 Task: Manage sharing sets for the "Digital Experience".
Action: Mouse moved to (1083, 73)
Screenshot: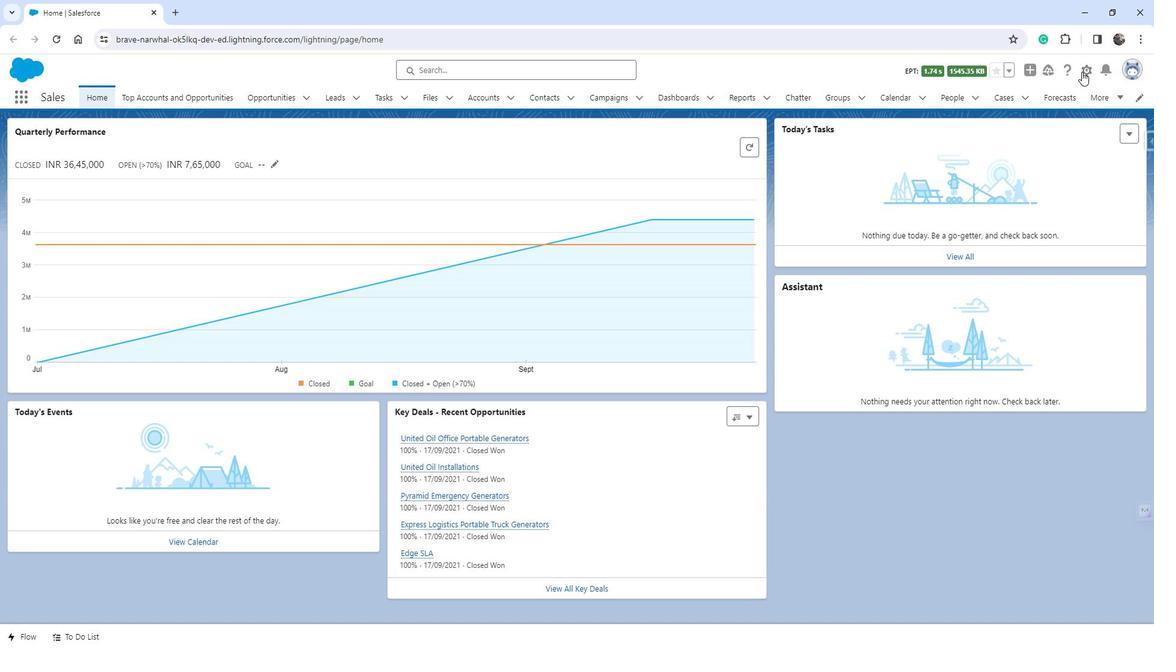 
Action: Mouse pressed left at (1083, 73)
Screenshot: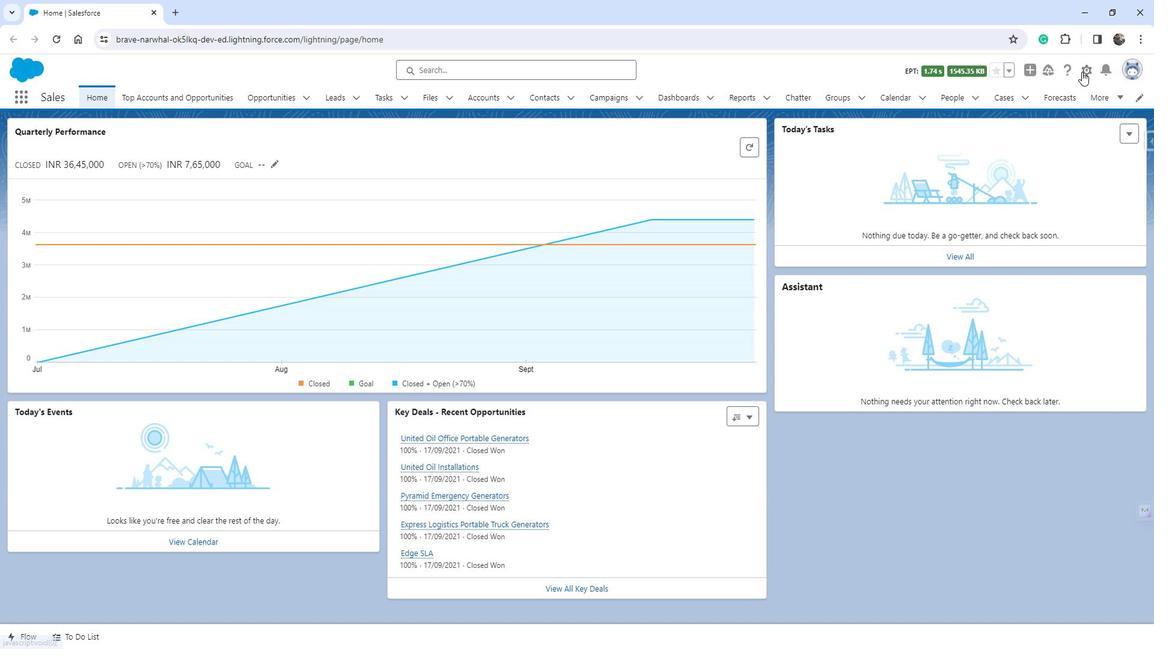 
Action: Mouse moved to (1036, 105)
Screenshot: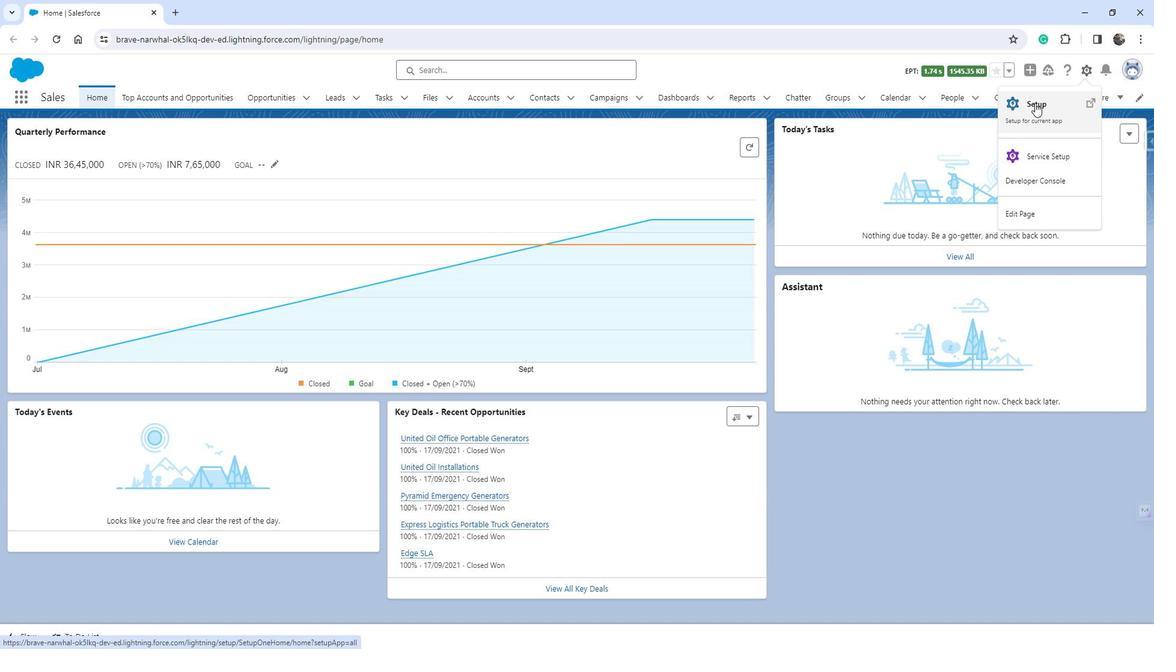 
Action: Mouse pressed left at (1036, 105)
Screenshot: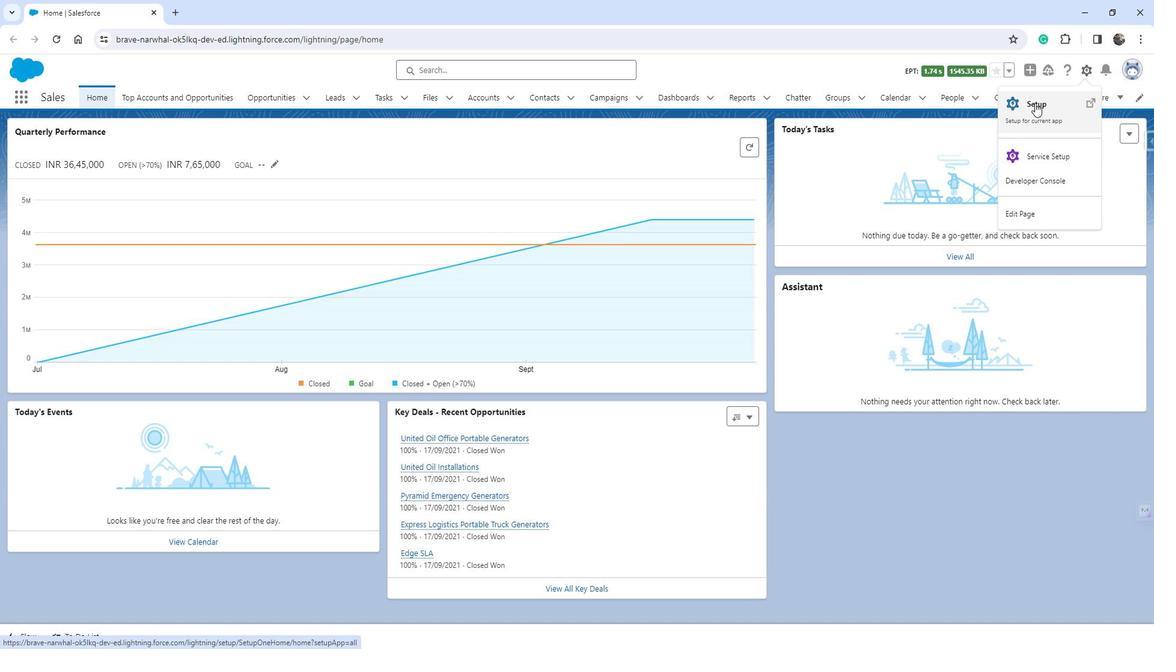 
Action: Mouse moved to (85, 437)
Screenshot: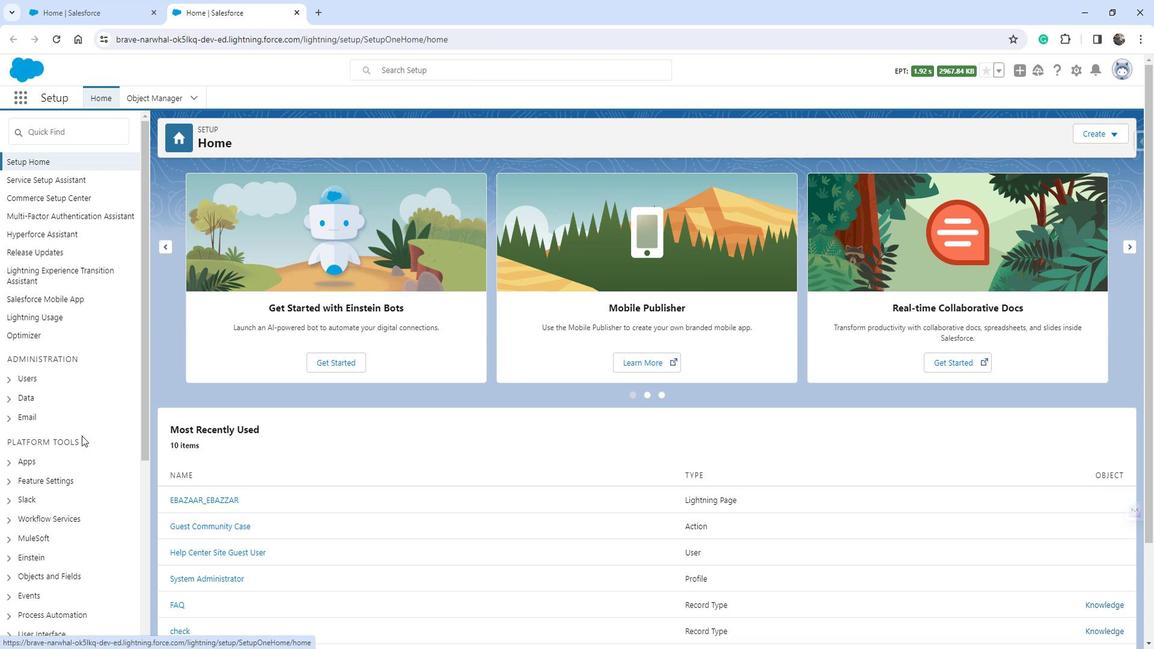 
Action: Mouse scrolled (85, 436) with delta (0, 0)
Screenshot: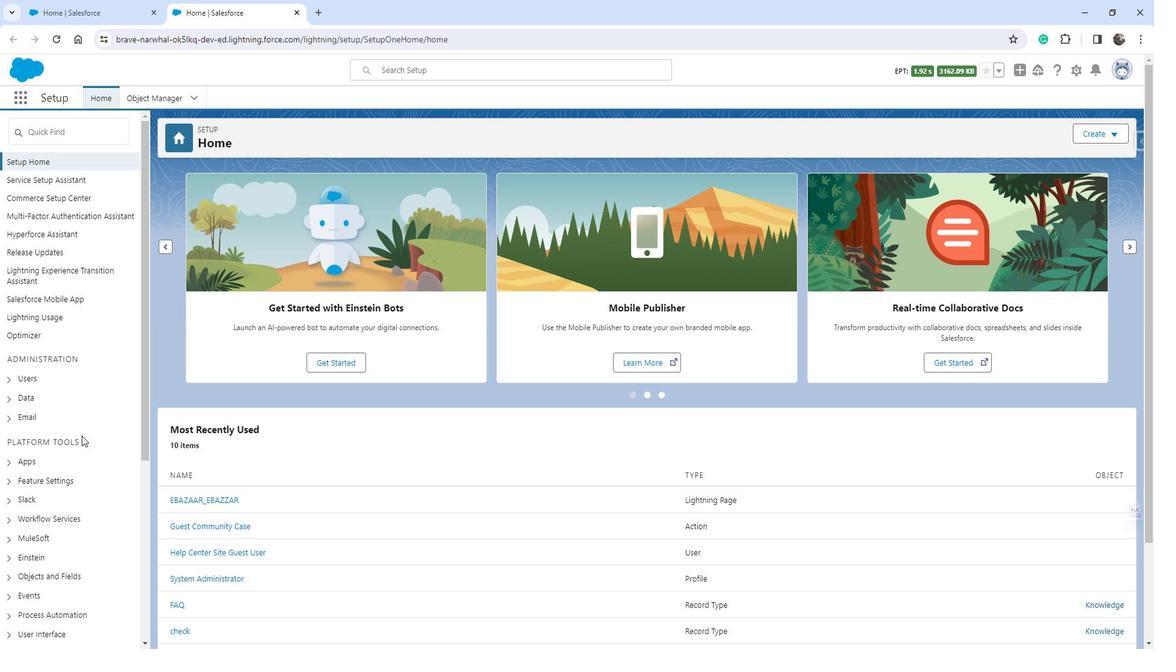 
Action: Mouse moved to (45, 420)
Screenshot: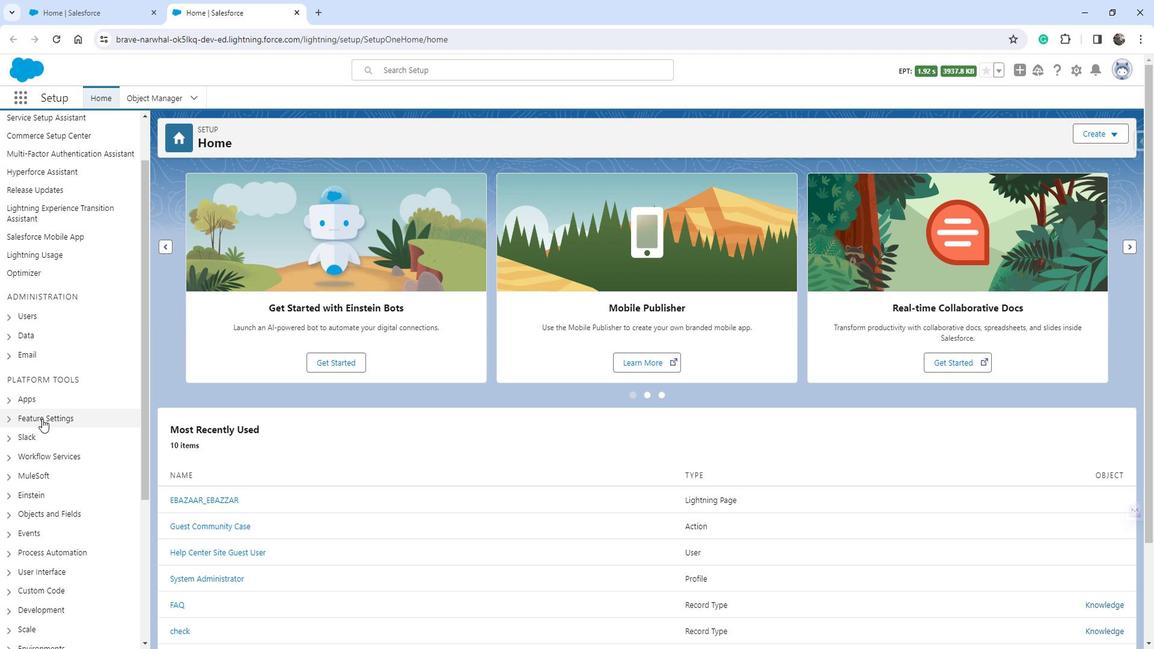 
Action: Mouse pressed left at (45, 420)
Screenshot: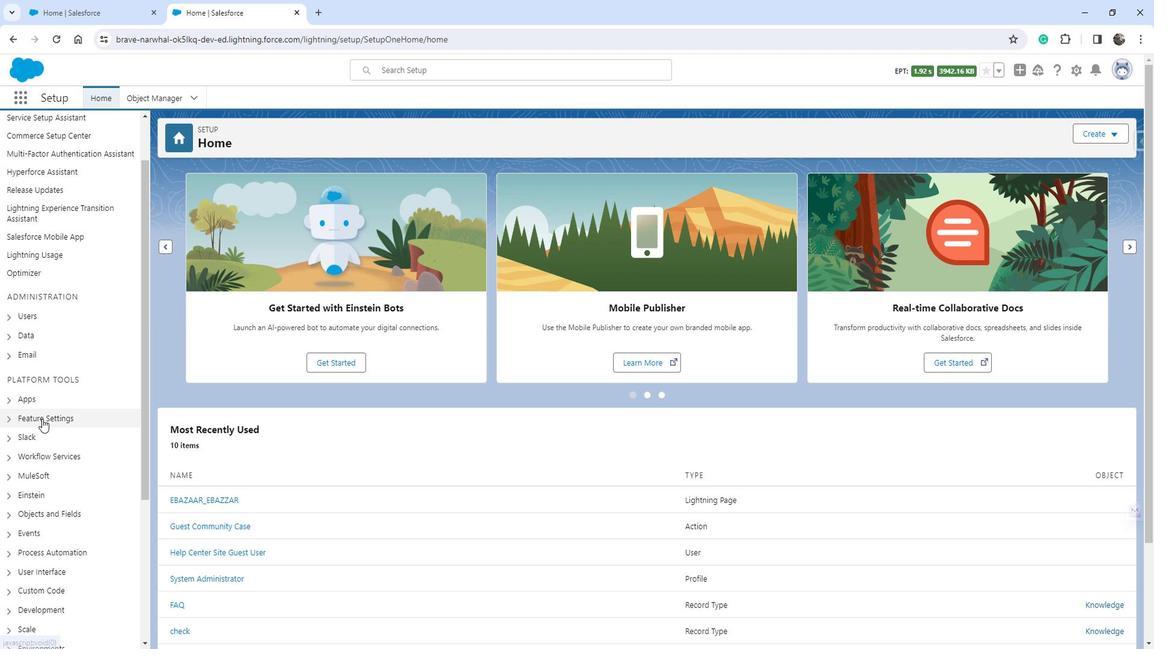 
Action: Mouse moved to (51, 415)
Screenshot: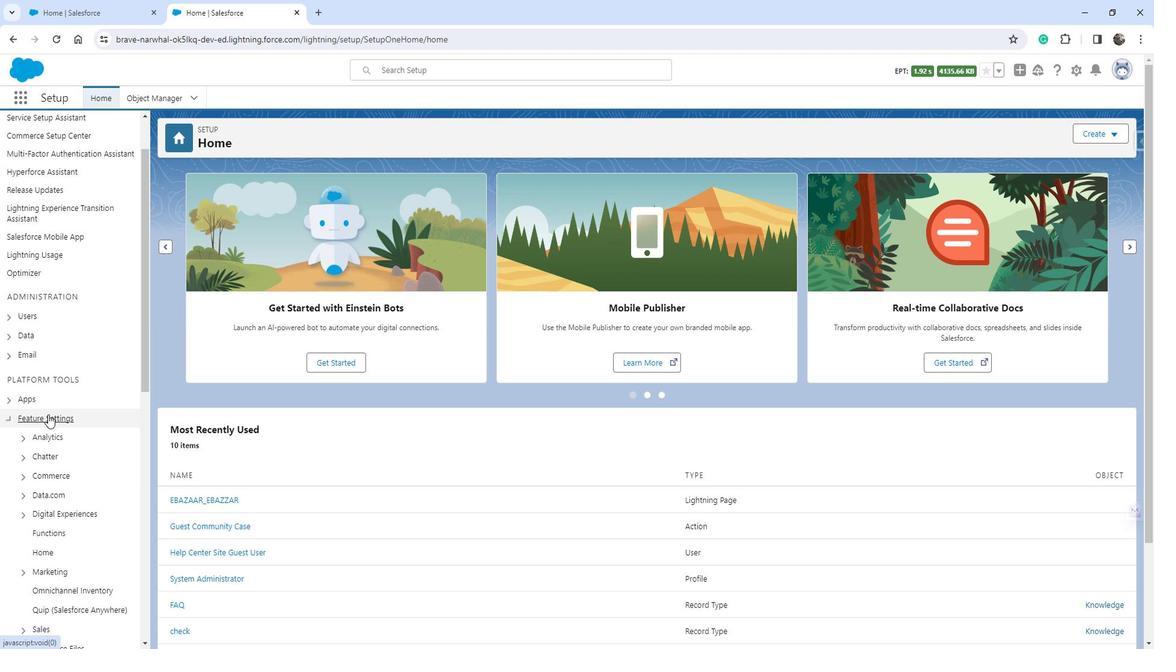 
Action: Mouse scrolled (51, 415) with delta (0, 0)
Screenshot: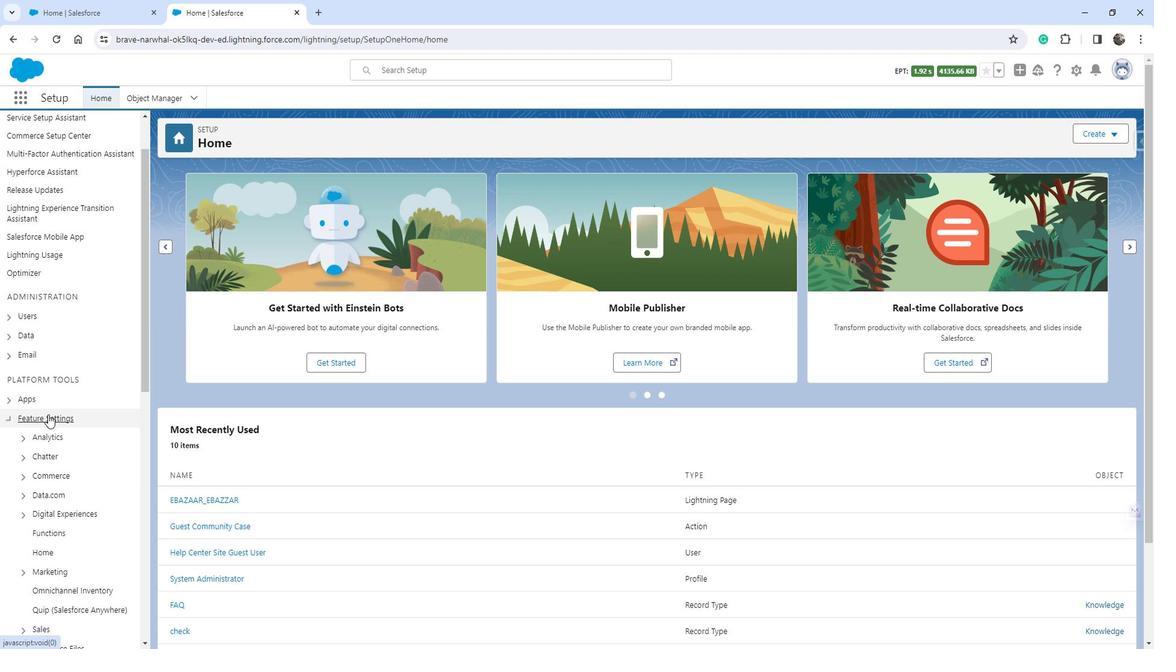 
Action: Mouse scrolled (51, 415) with delta (0, 0)
Screenshot: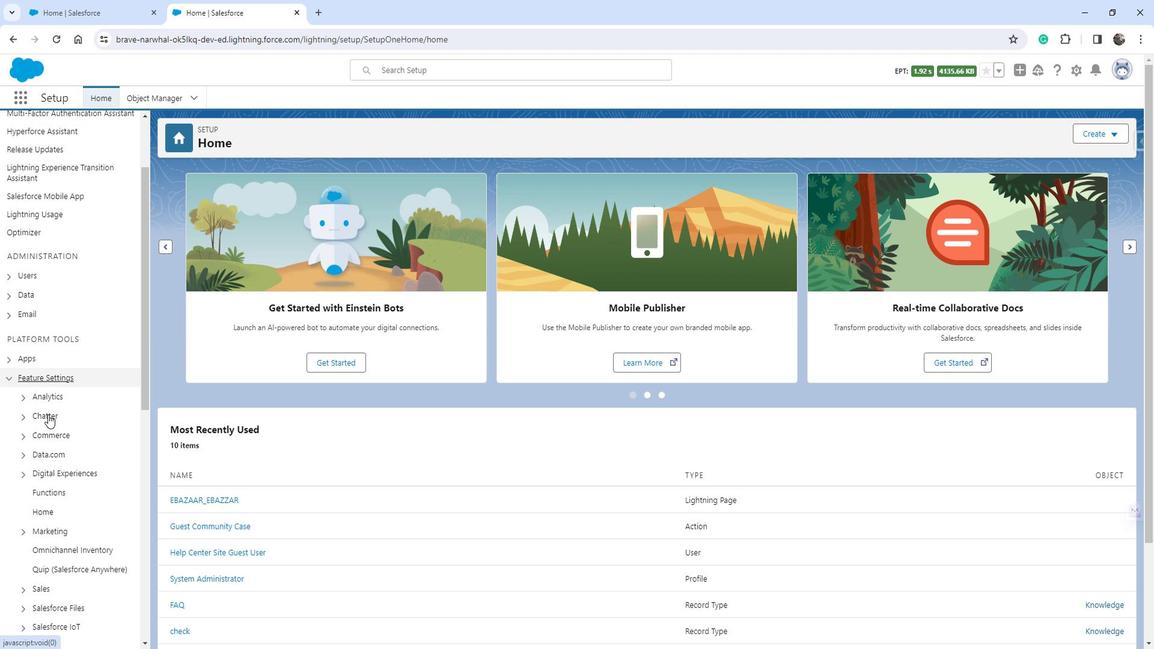 
Action: Mouse scrolled (51, 415) with delta (0, 0)
Screenshot: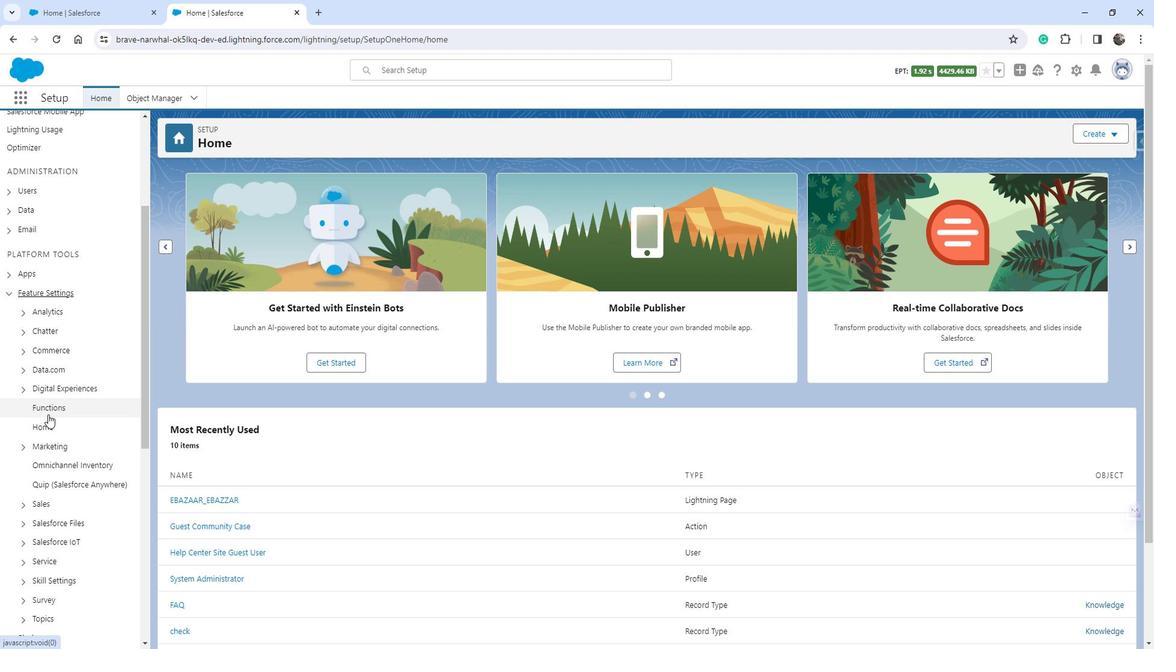 
Action: Mouse moved to (53, 326)
Screenshot: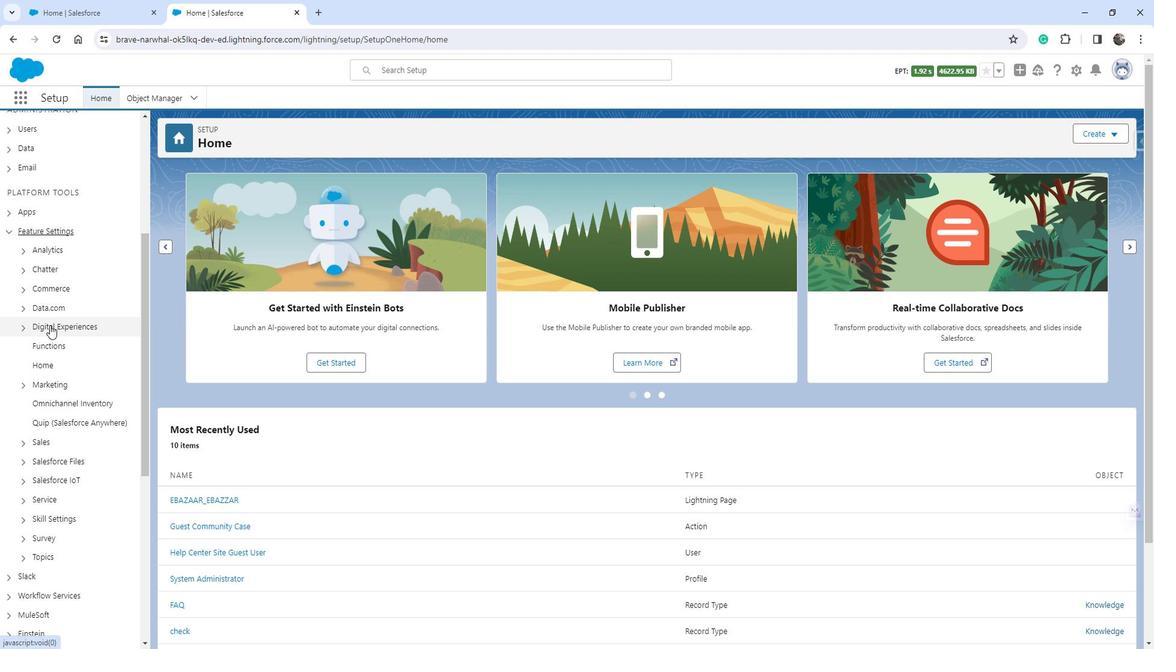 
Action: Mouse pressed left at (53, 326)
Screenshot: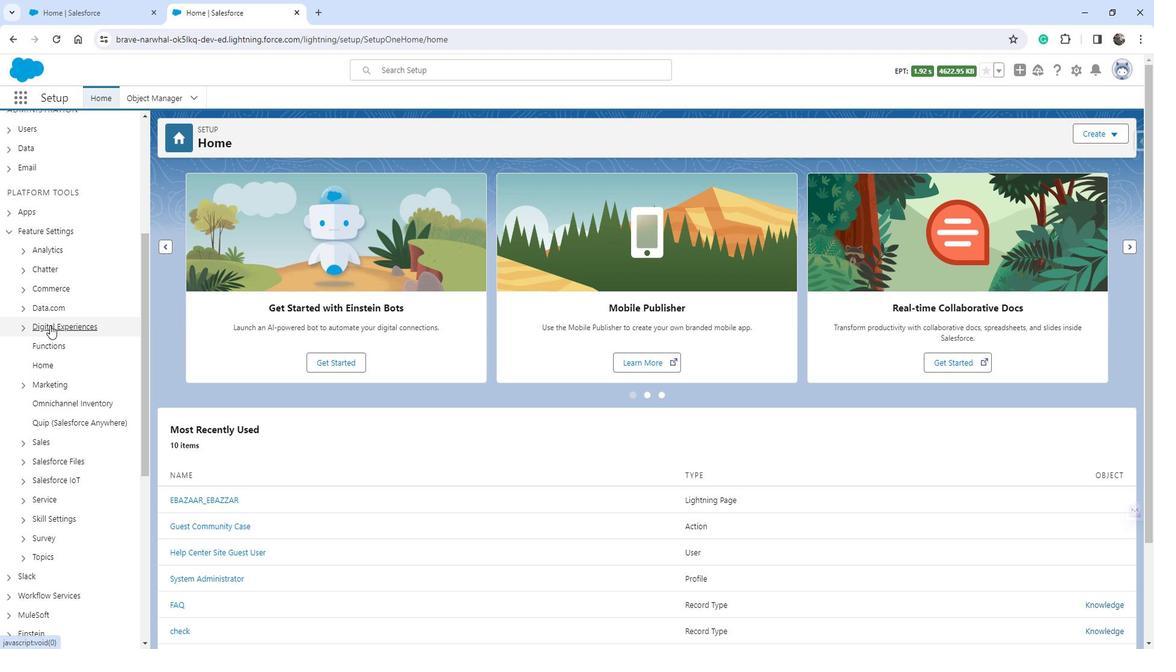 
Action: Mouse moved to (55, 385)
Screenshot: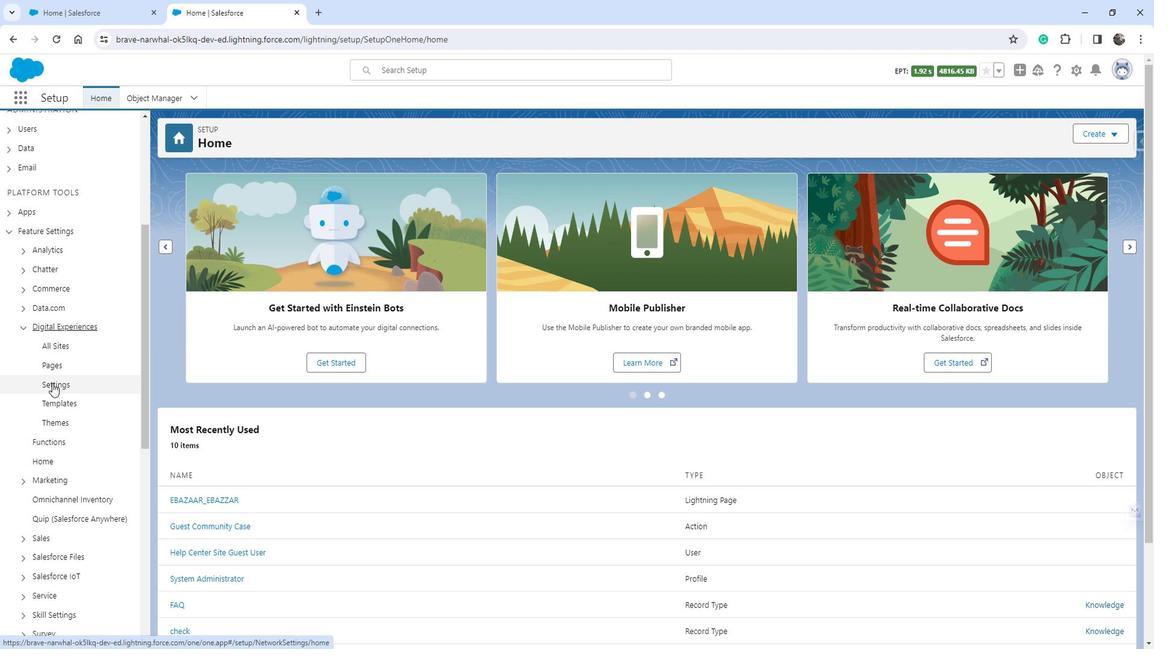 
Action: Mouse pressed left at (55, 385)
Screenshot: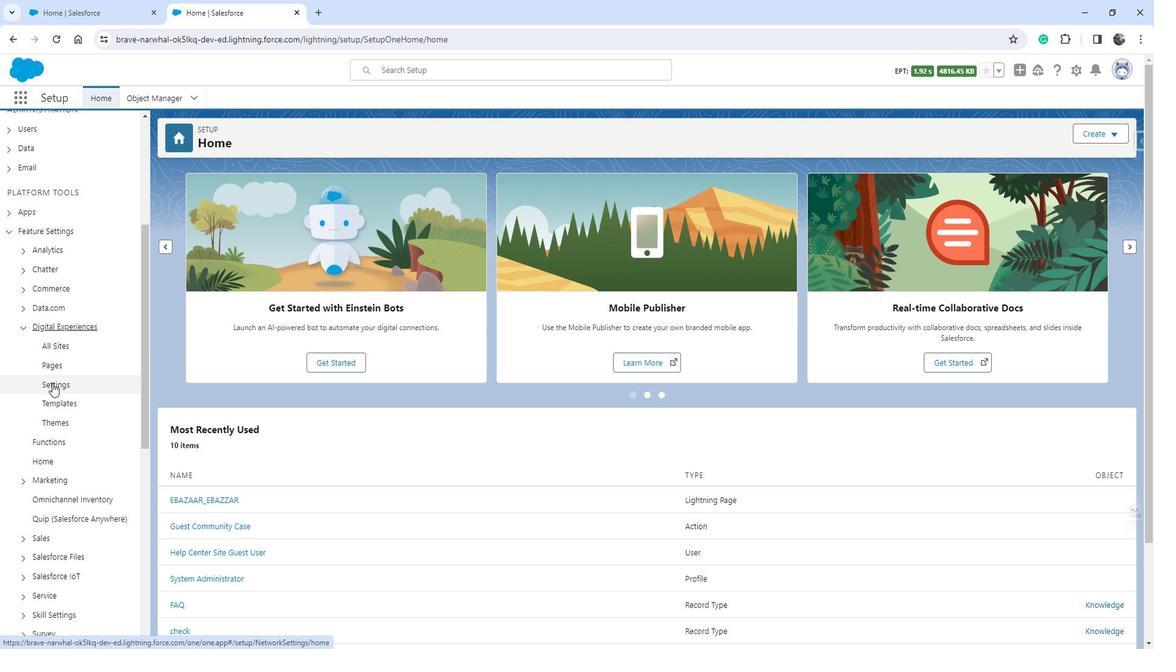 
Action: Mouse moved to (484, 412)
Screenshot: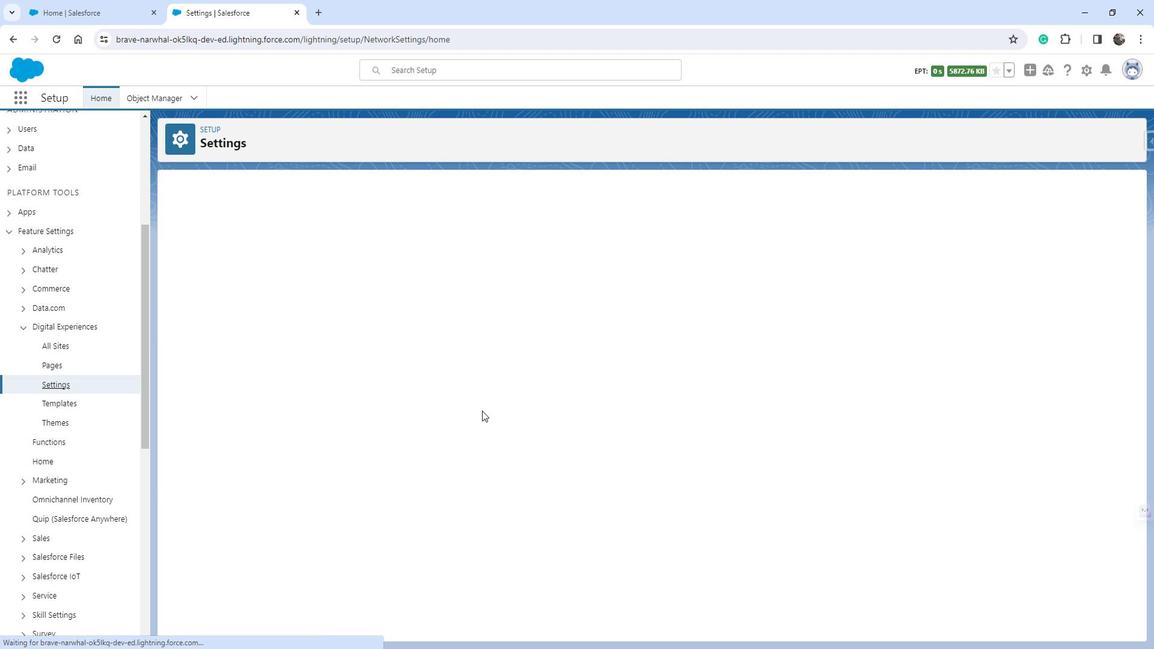 
Action: Mouse scrolled (484, 411) with delta (0, 0)
Screenshot: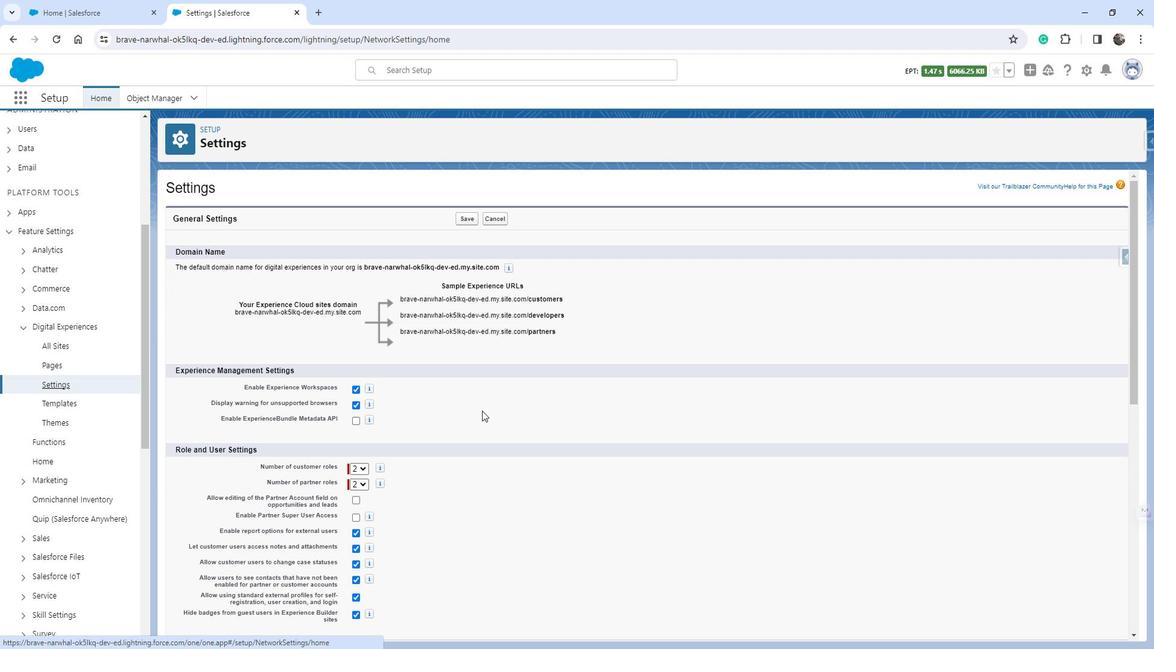 
Action: Mouse scrolled (484, 411) with delta (0, 0)
Screenshot: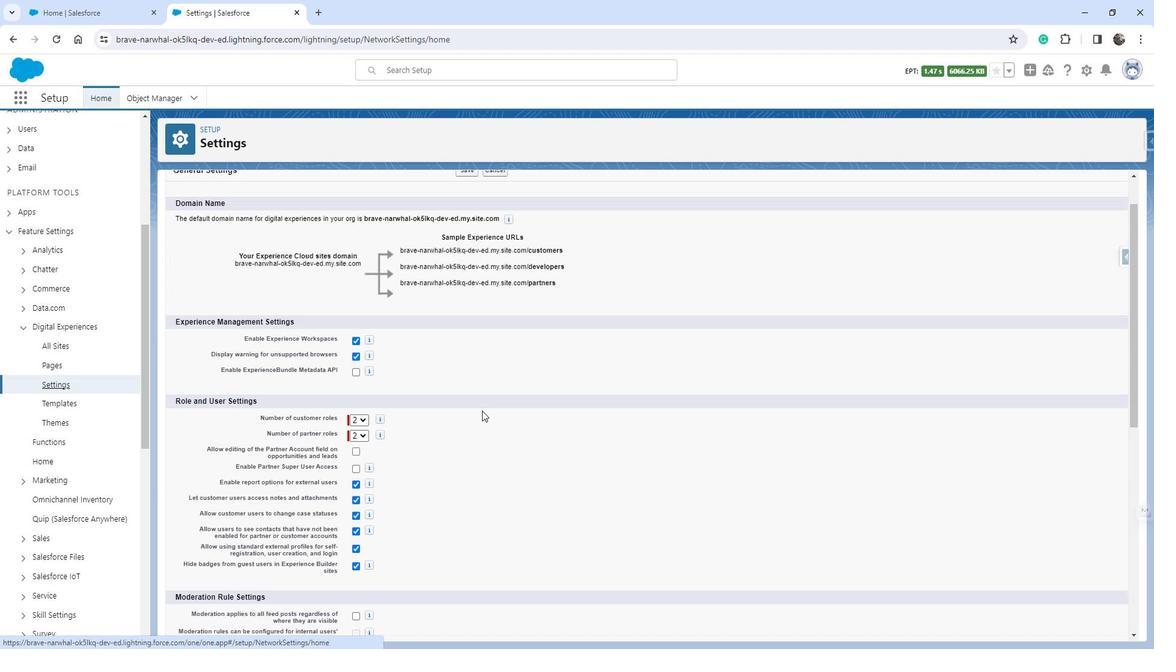 
Action: Mouse scrolled (484, 411) with delta (0, 0)
Screenshot: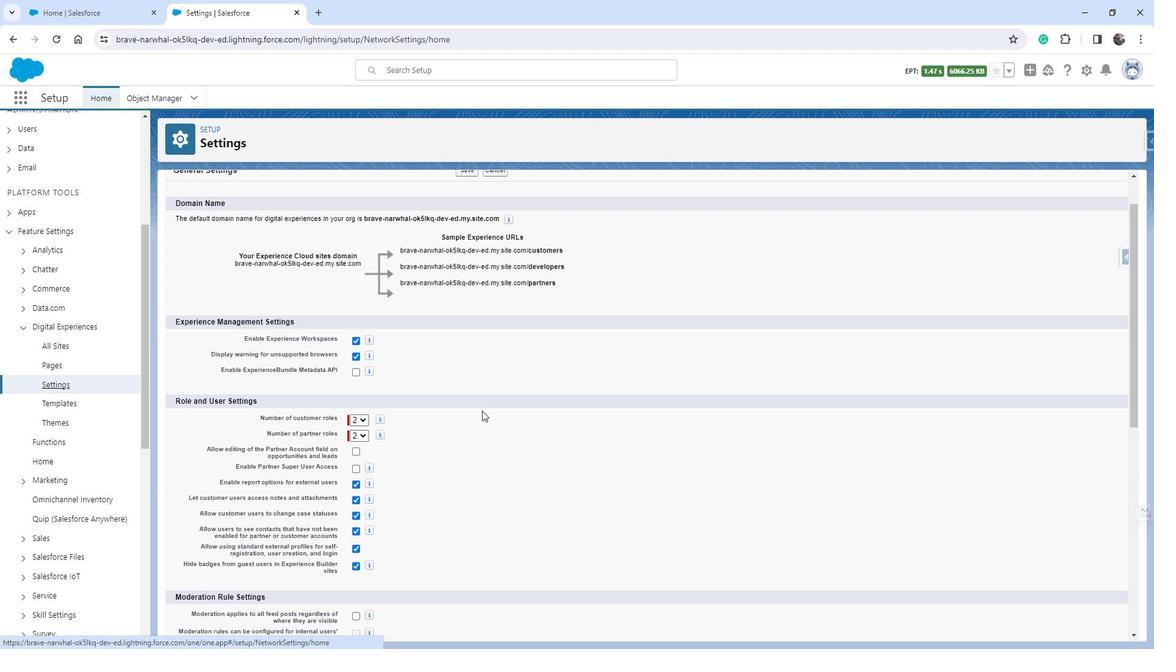 
Action: Mouse scrolled (484, 411) with delta (0, 0)
Screenshot: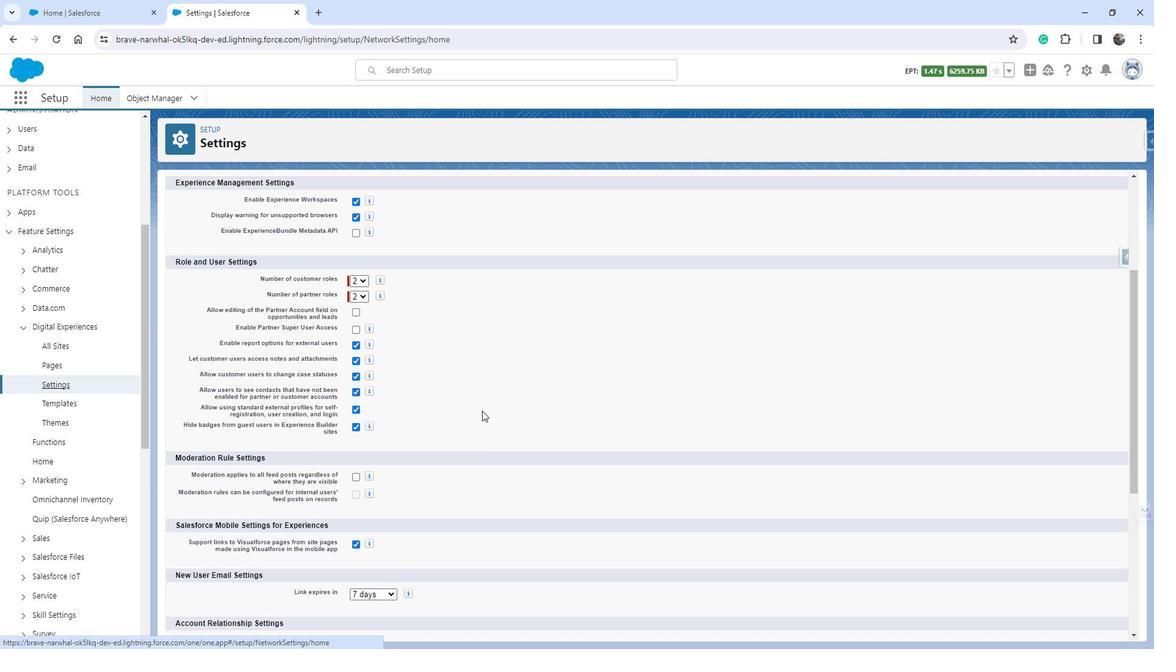 
Action: Mouse scrolled (484, 411) with delta (0, 0)
Screenshot: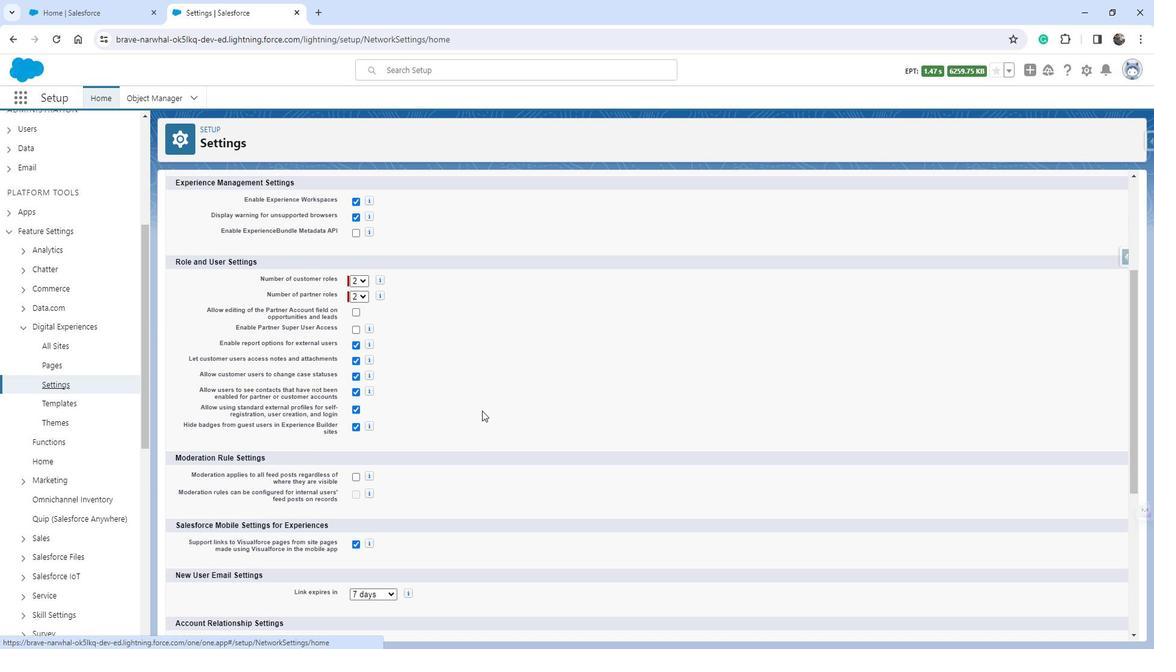 
Action: Mouse scrolled (484, 411) with delta (0, 0)
Screenshot: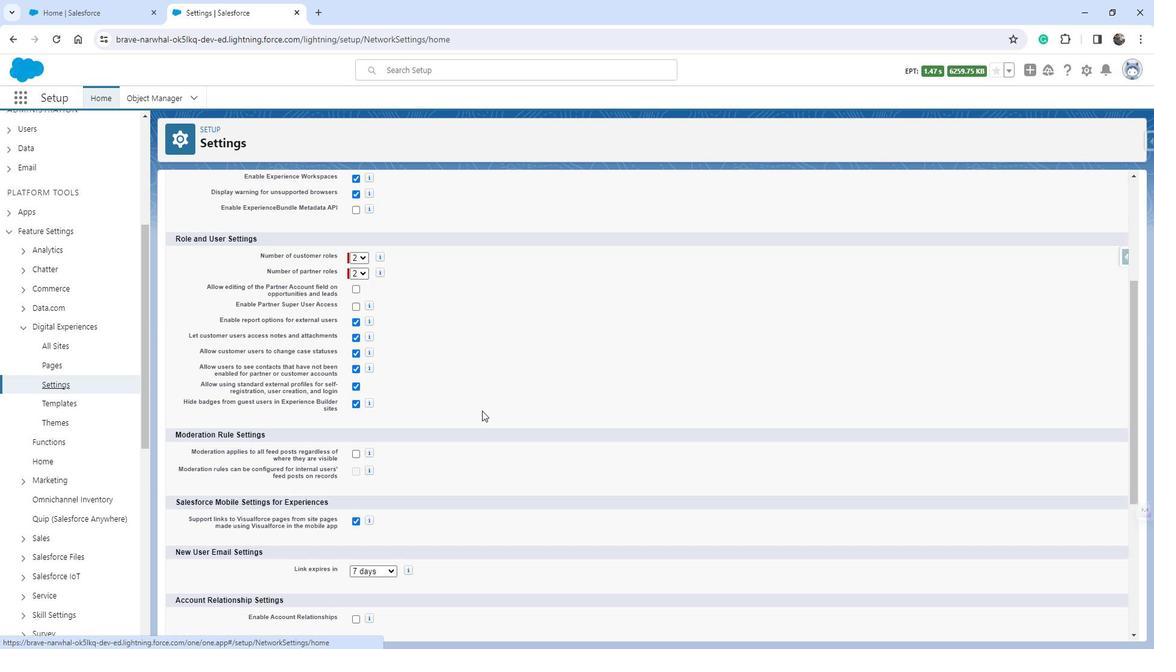 
Action: Mouse scrolled (484, 411) with delta (0, 0)
Screenshot: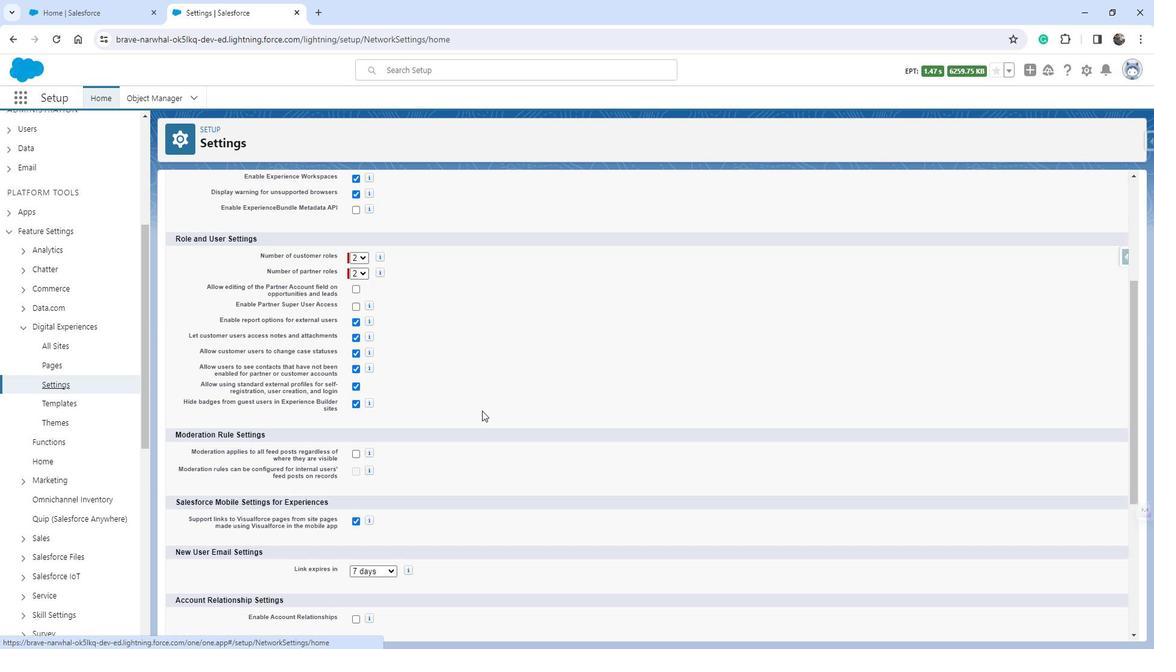 
Action: Mouse scrolled (484, 411) with delta (0, 0)
Screenshot: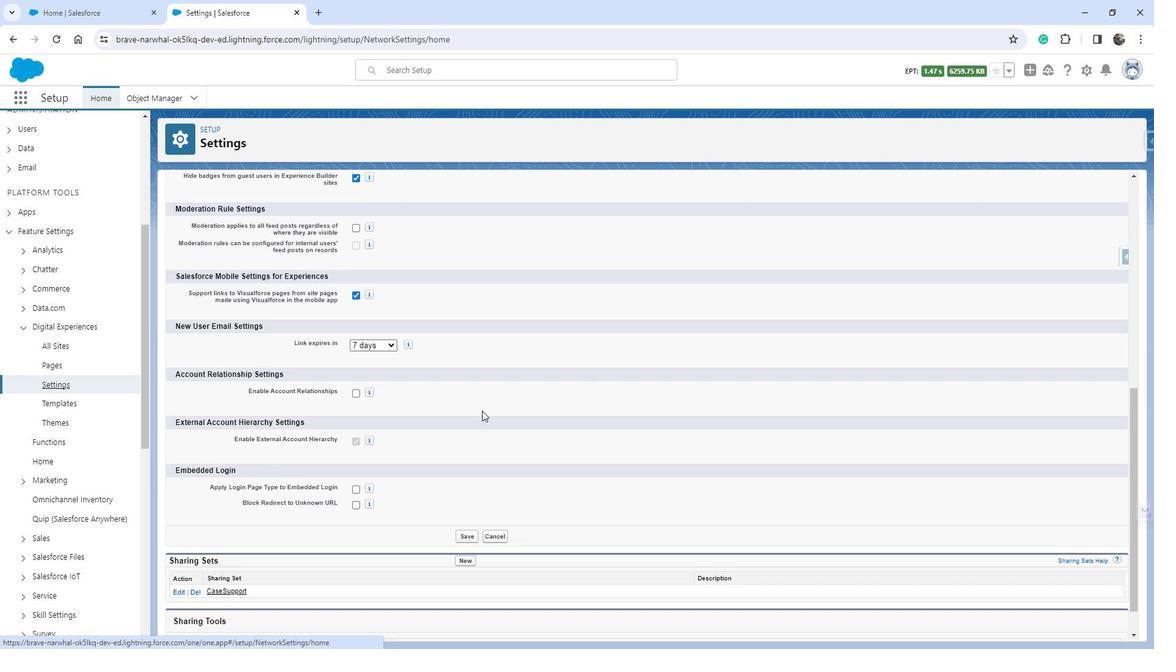 
Action: Mouse scrolled (484, 411) with delta (0, 0)
Screenshot: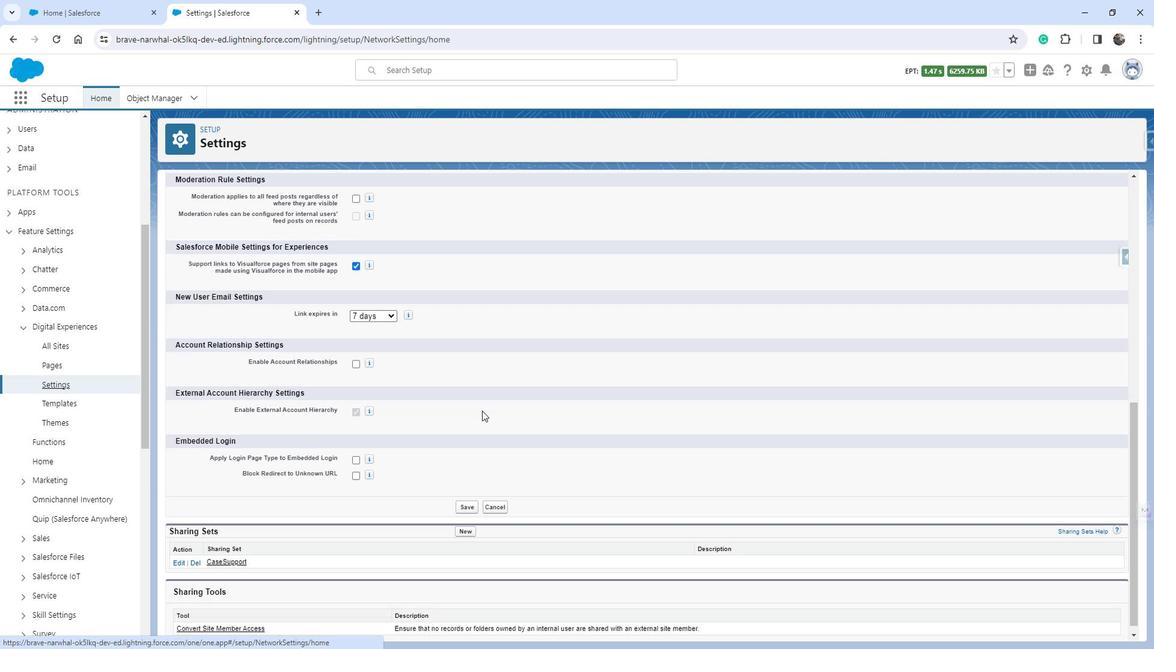 
Action: Mouse scrolled (484, 411) with delta (0, 0)
Screenshot: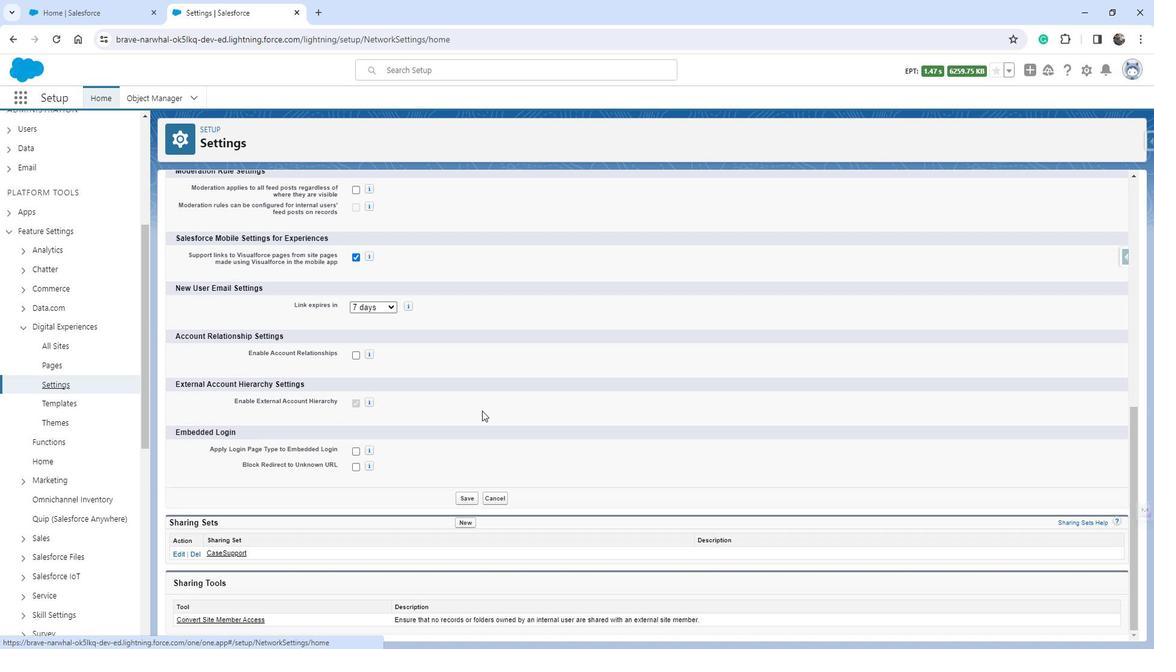 
Action: Mouse moved to (184, 554)
Screenshot: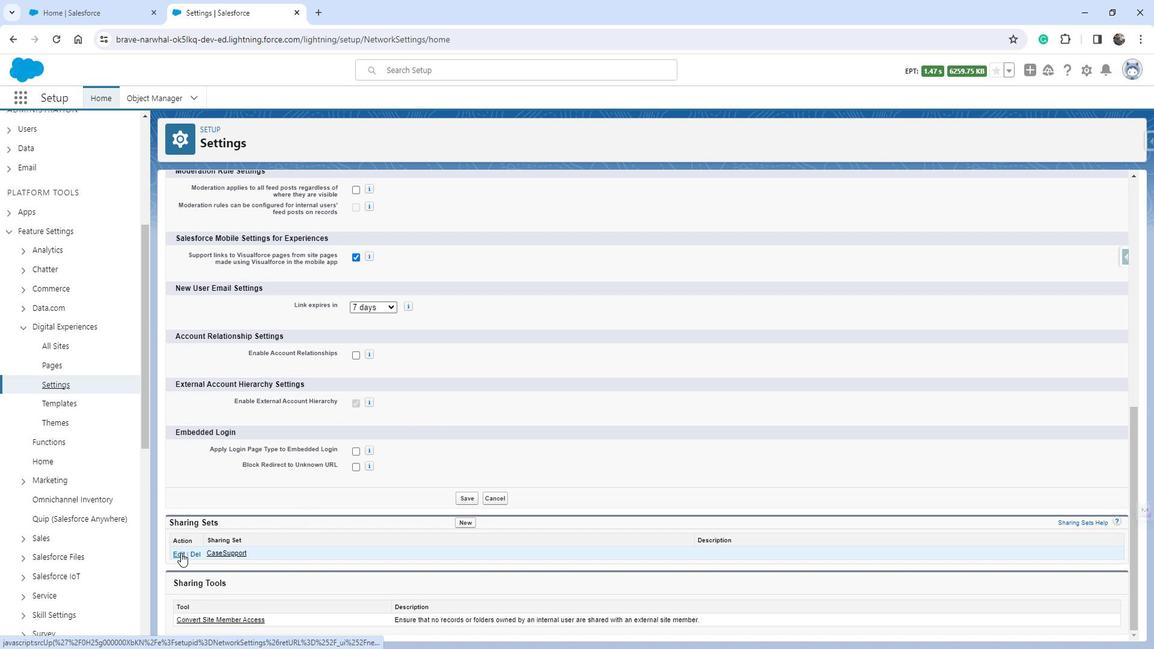 
Action: Mouse pressed left at (184, 554)
Screenshot: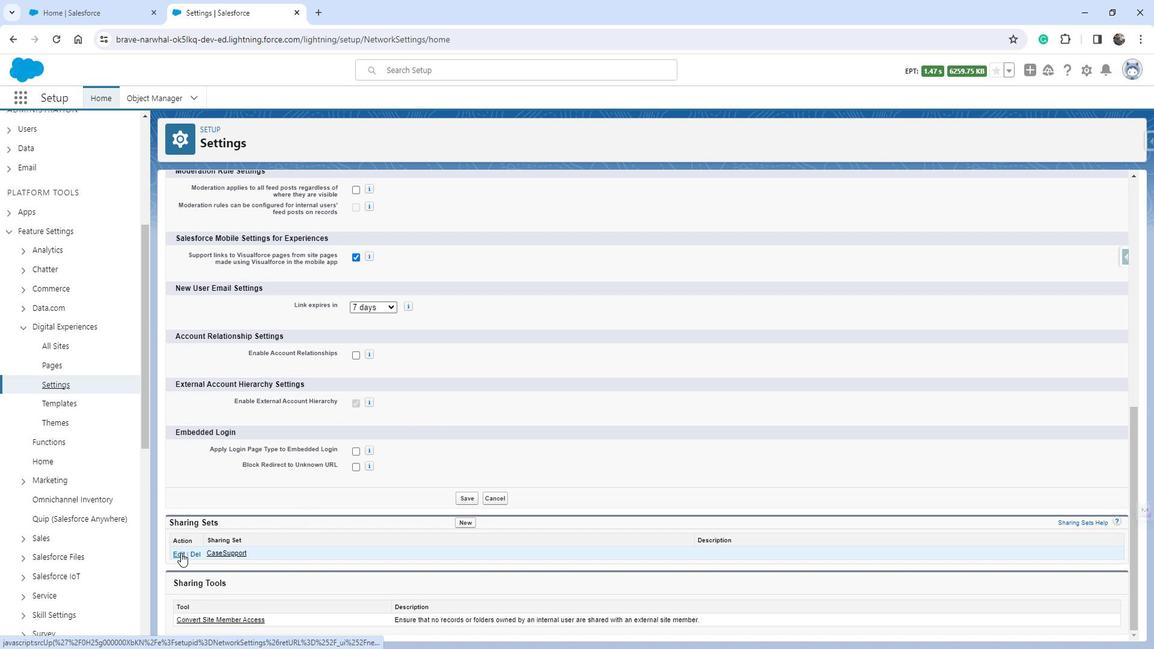 
Action: Mouse moved to (256, 407)
Screenshot: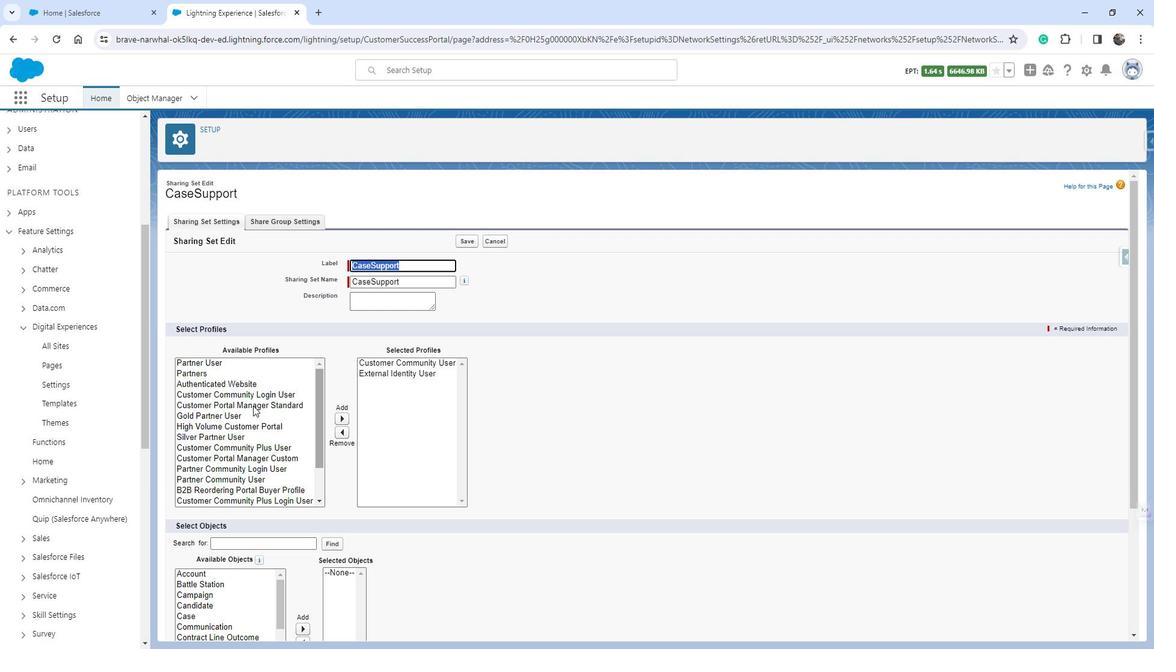 
Action: Mouse pressed left at (256, 407)
Screenshot: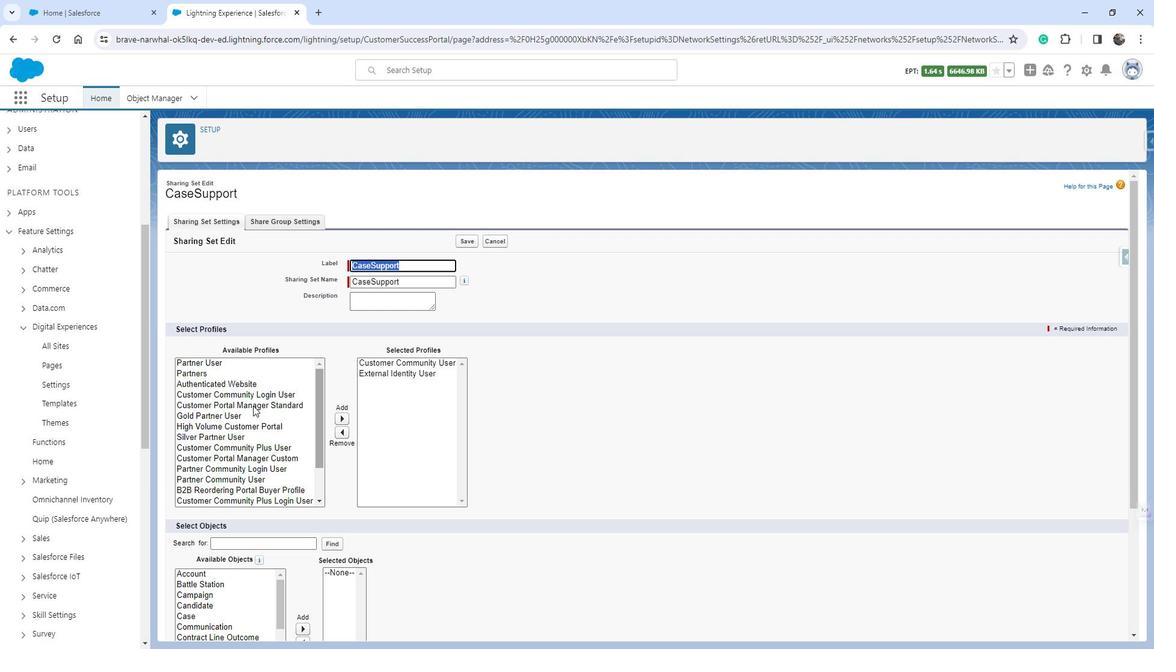 
Action: Mouse moved to (351, 417)
Screenshot: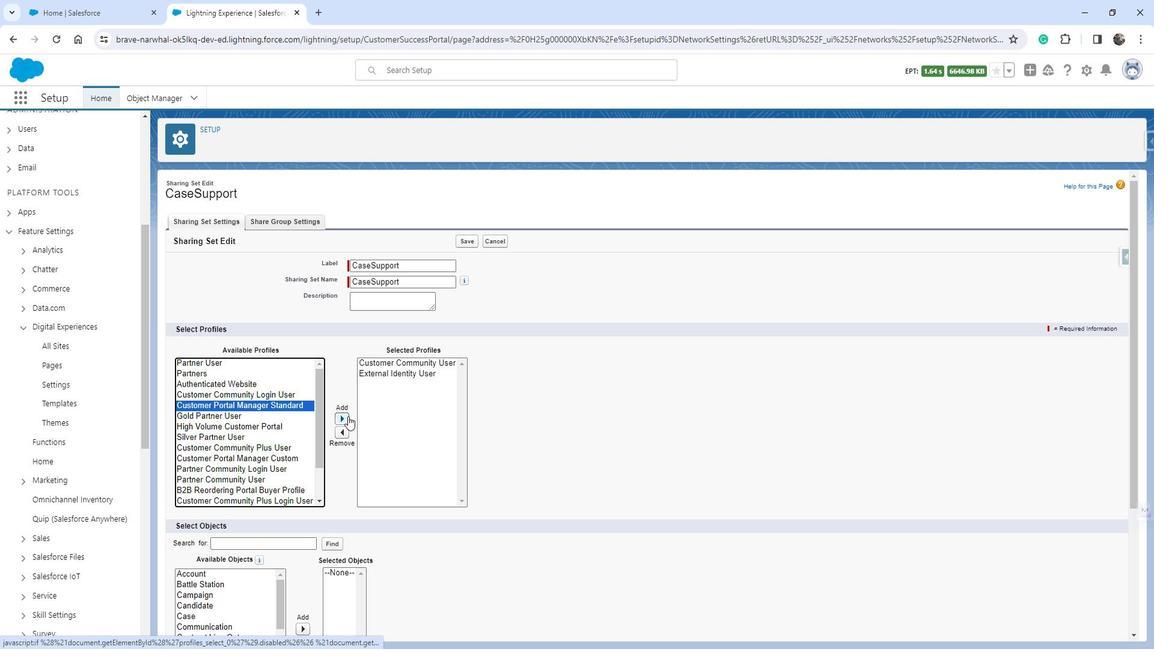 
Action: Mouse pressed left at (351, 417)
Screenshot: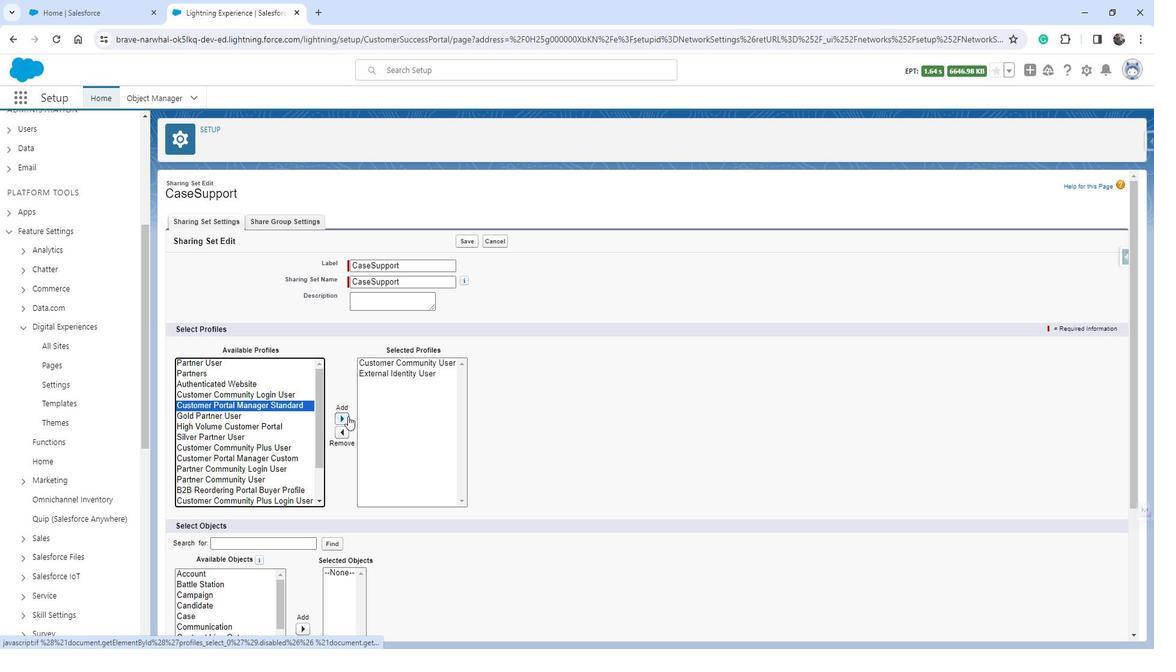 
Action: Mouse moved to (463, 239)
Screenshot: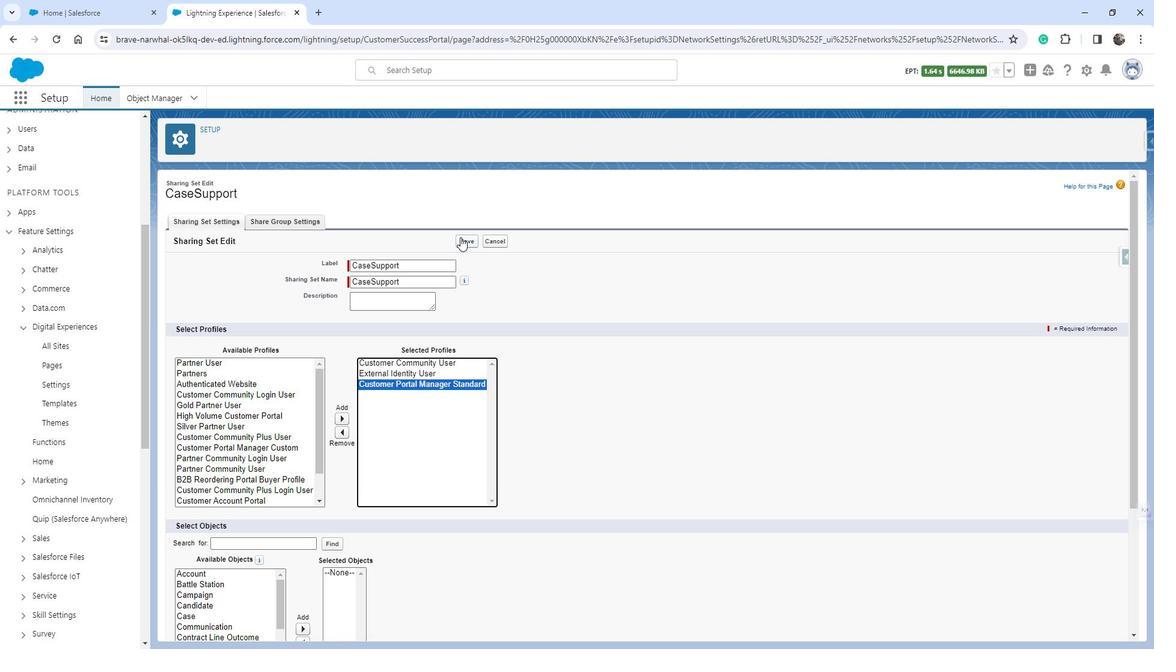 
Action: Mouse pressed left at (463, 239)
Screenshot: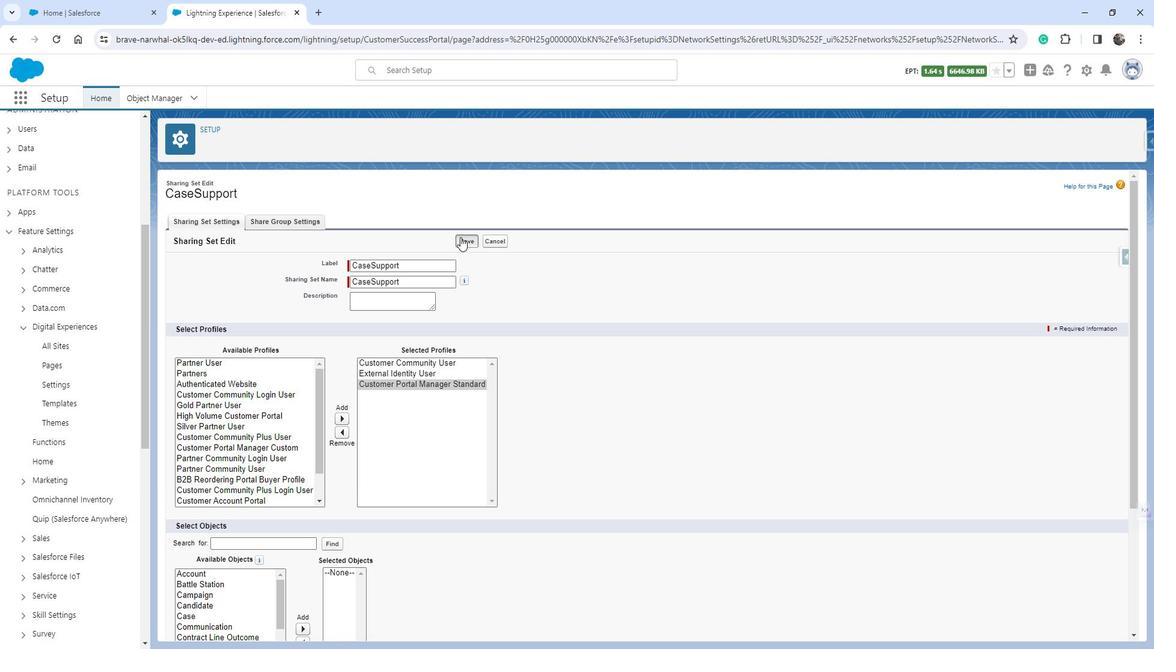 
Action: Mouse moved to (506, 398)
Screenshot: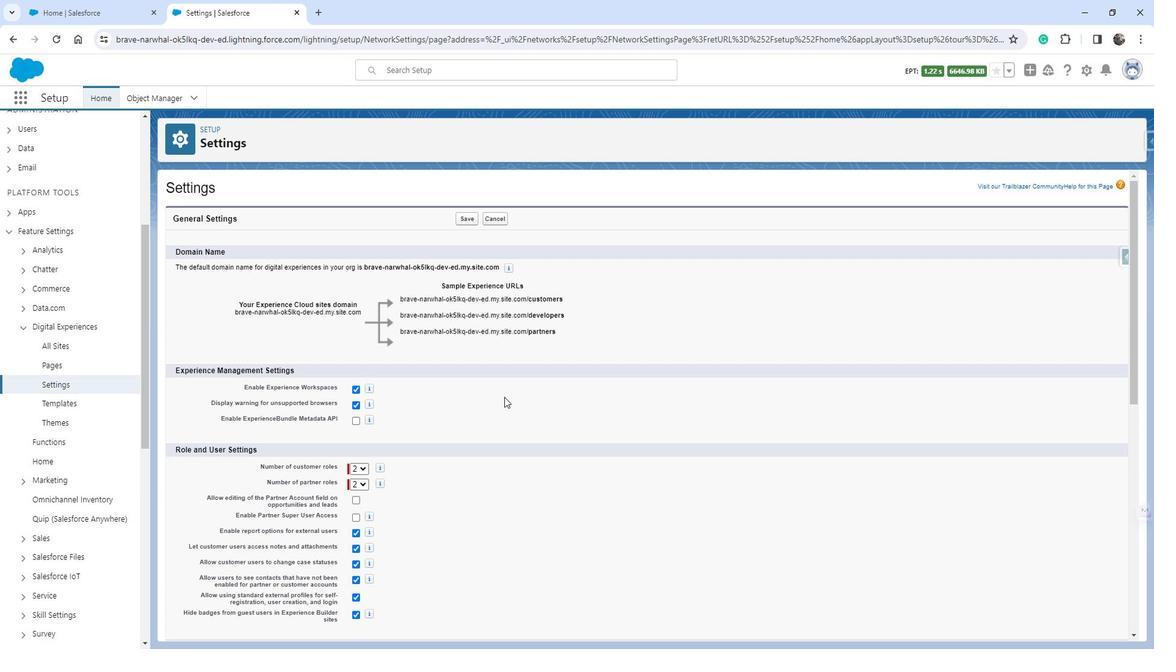 
Action: Mouse scrolled (506, 397) with delta (0, 0)
Screenshot: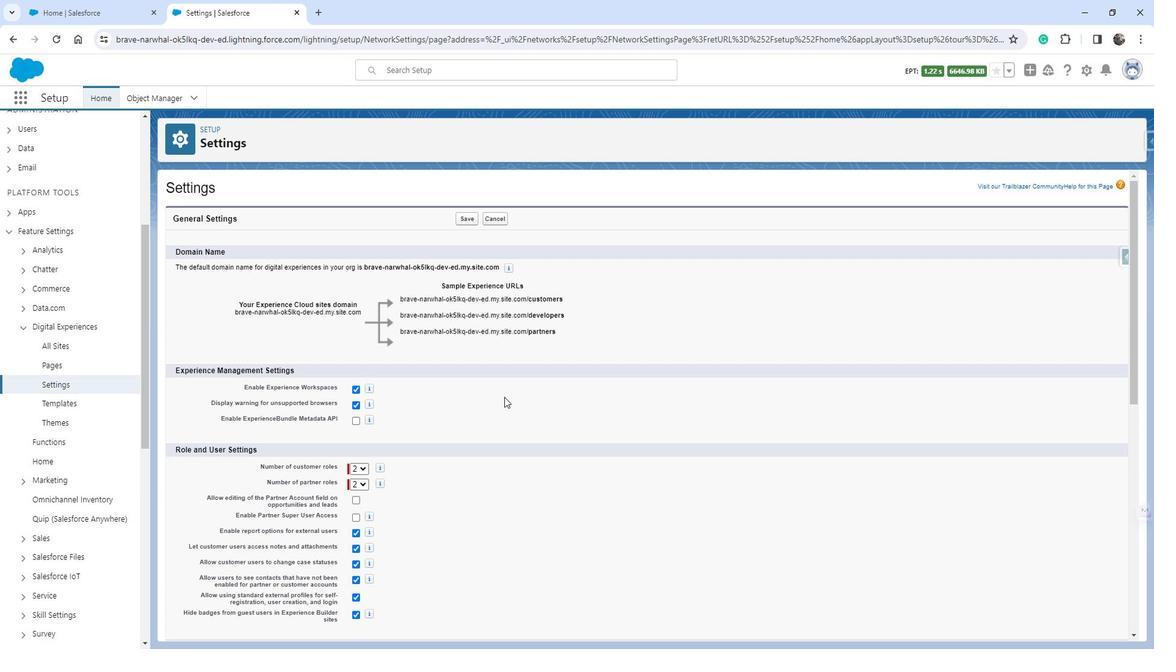 
Action: Mouse scrolled (506, 397) with delta (0, 0)
Screenshot: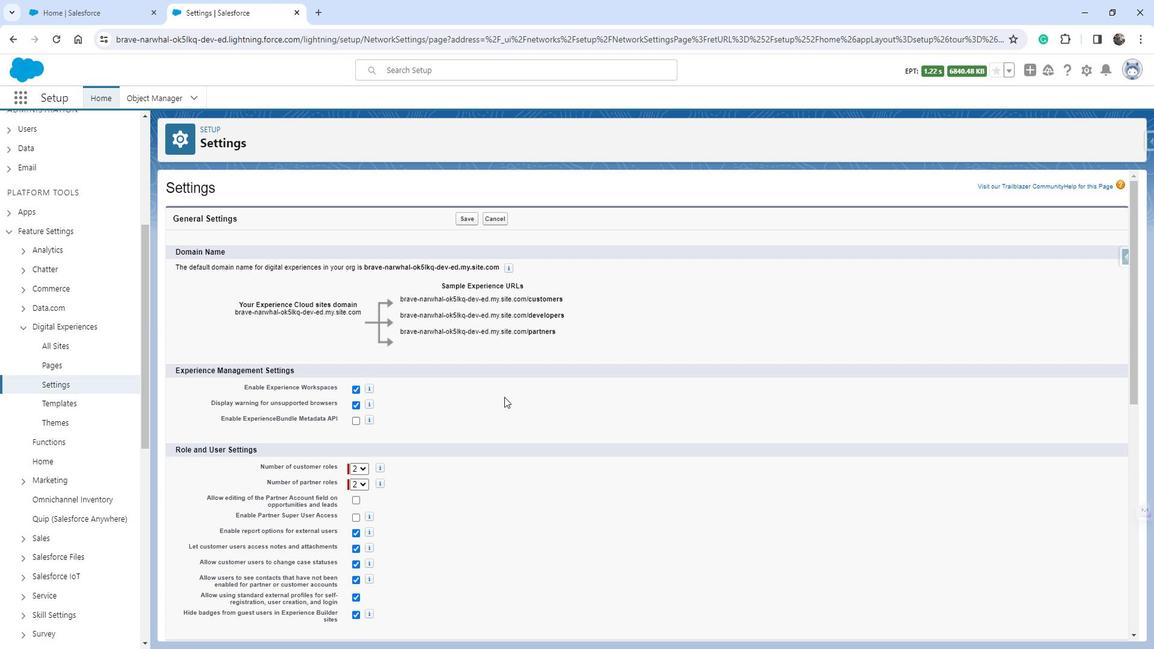 
Action: Mouse scrolled (506, 397) with delta (0, 0)
Screenshot: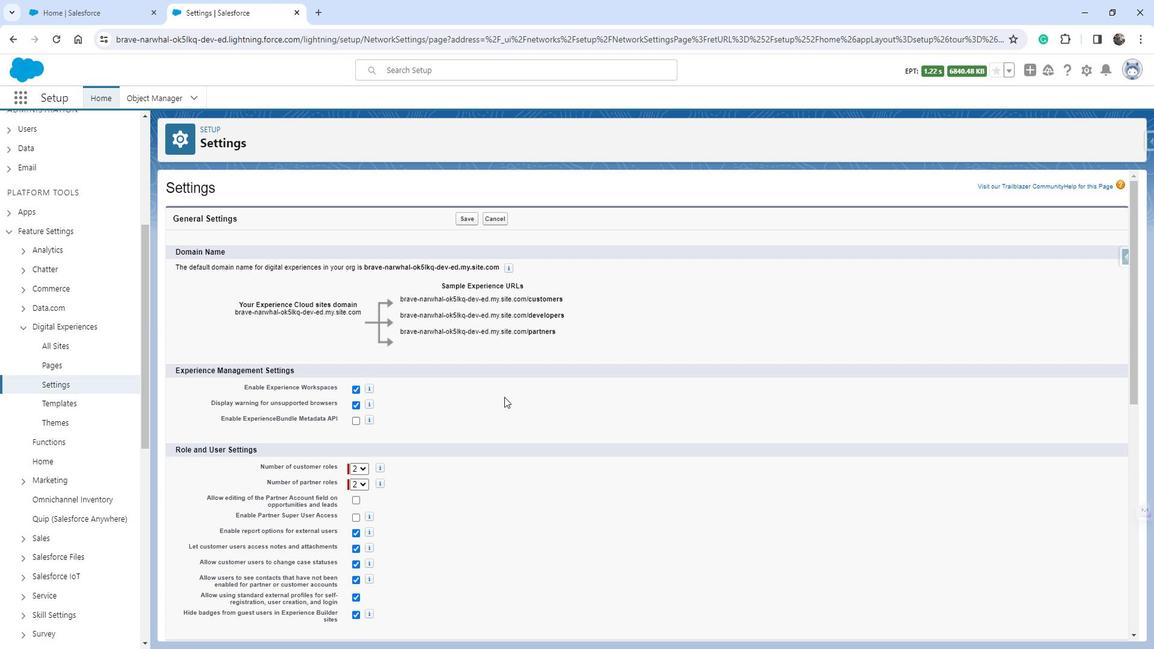 
Action: Mouse scrolled (506, 397) with delta (0, 0)
Screenshot: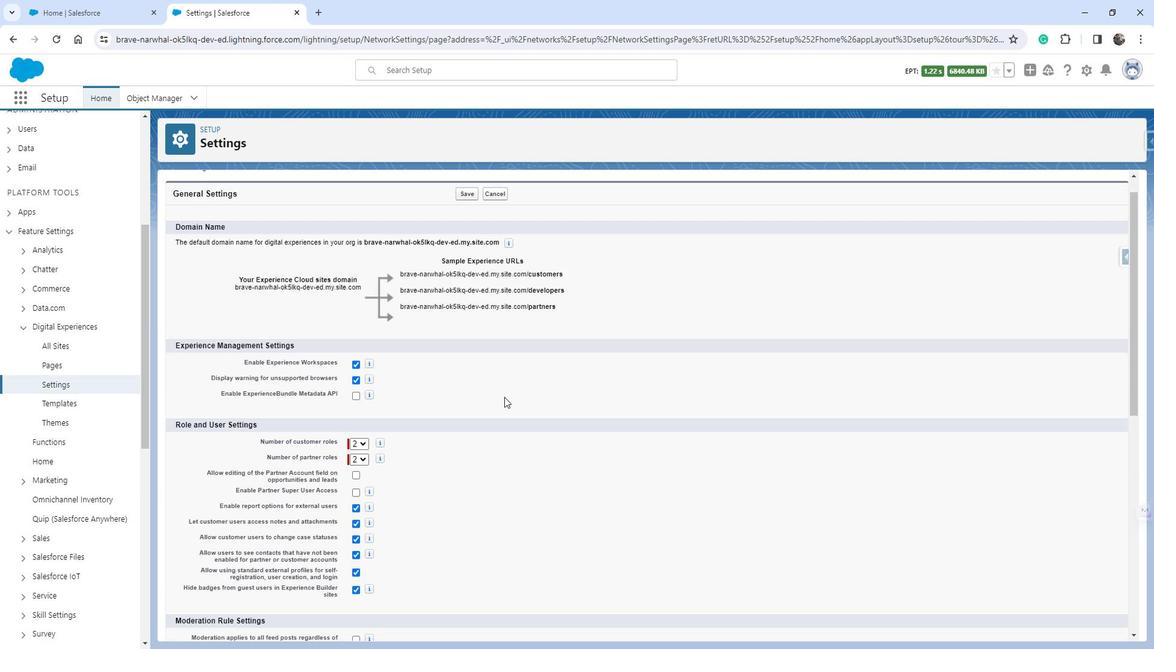 
Action: Mouse scrolled (506, 397) with delta (0, 0)
Screenshot: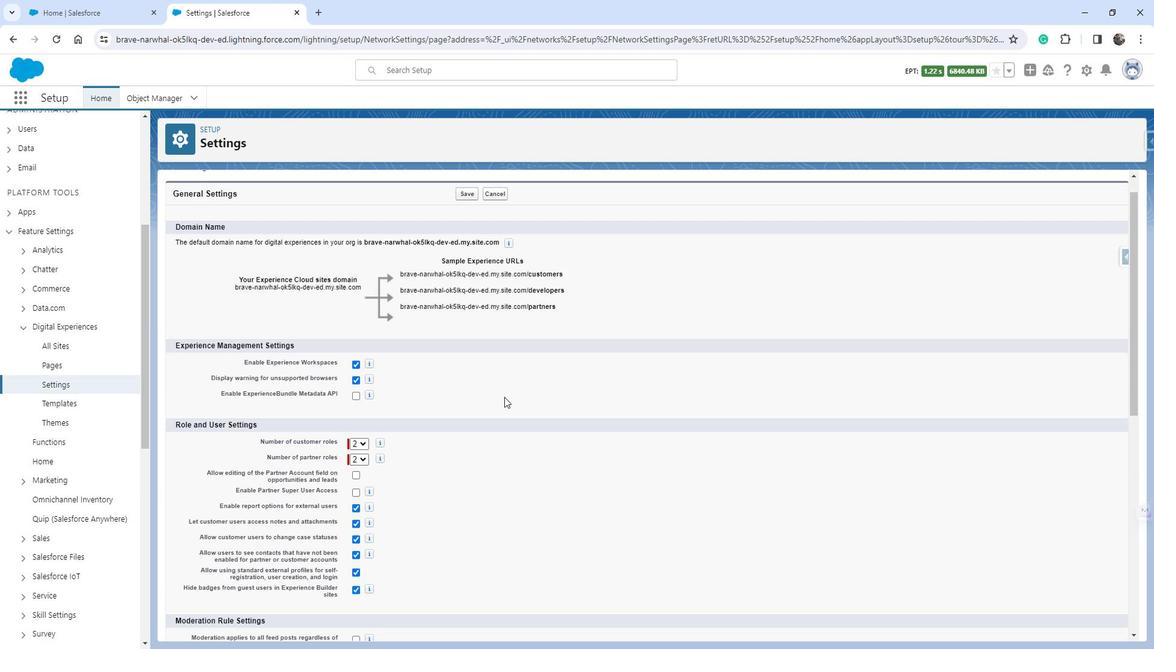 
Action: Mouse scrolled (506, 397) with delta (0, 0)
Screenshot: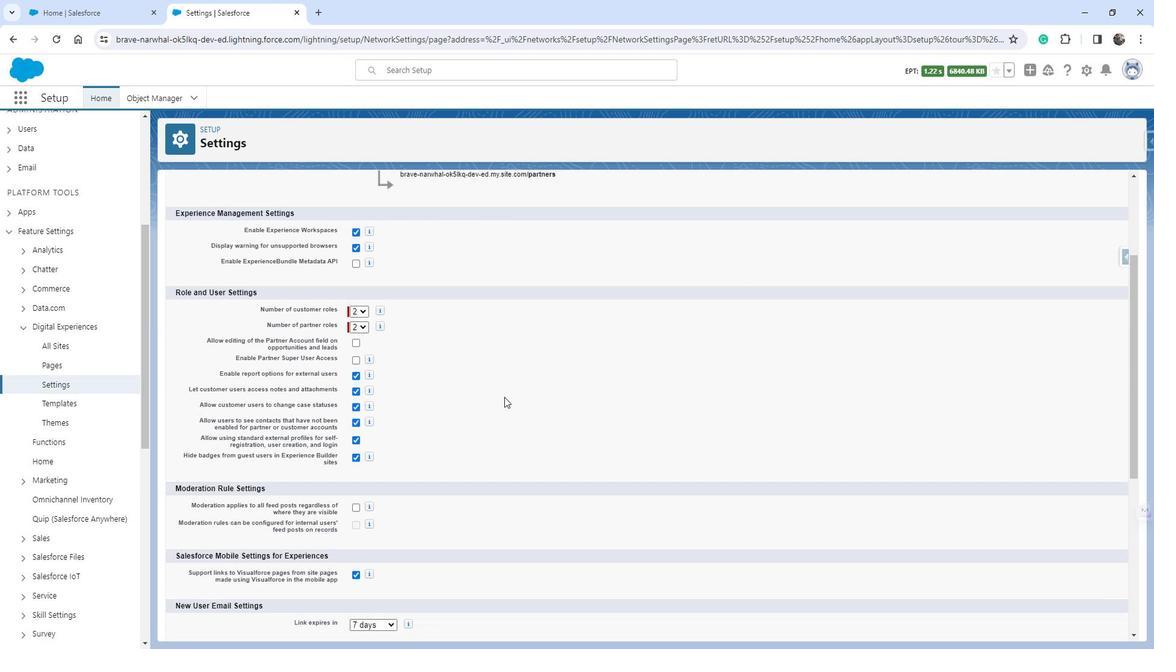 
Action: Mouse scrolled (506, 397) with delta (0, 0)
Screenshot: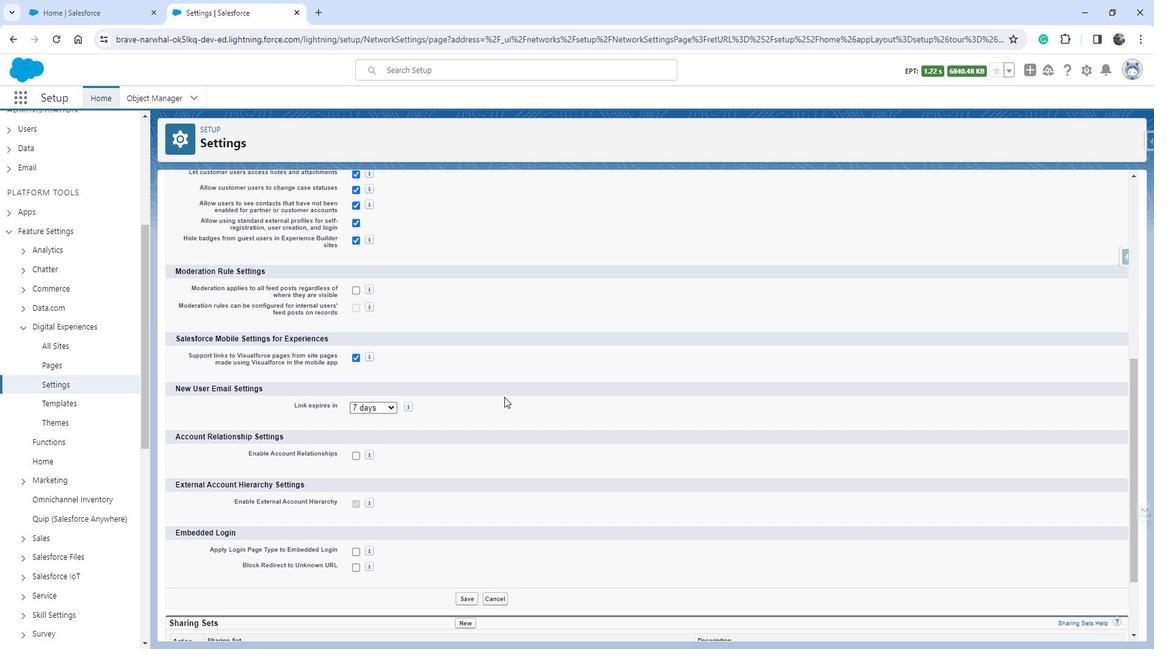 
Action: Mouse scrolled (506, 397) with delta (0, 0)
Screenshot: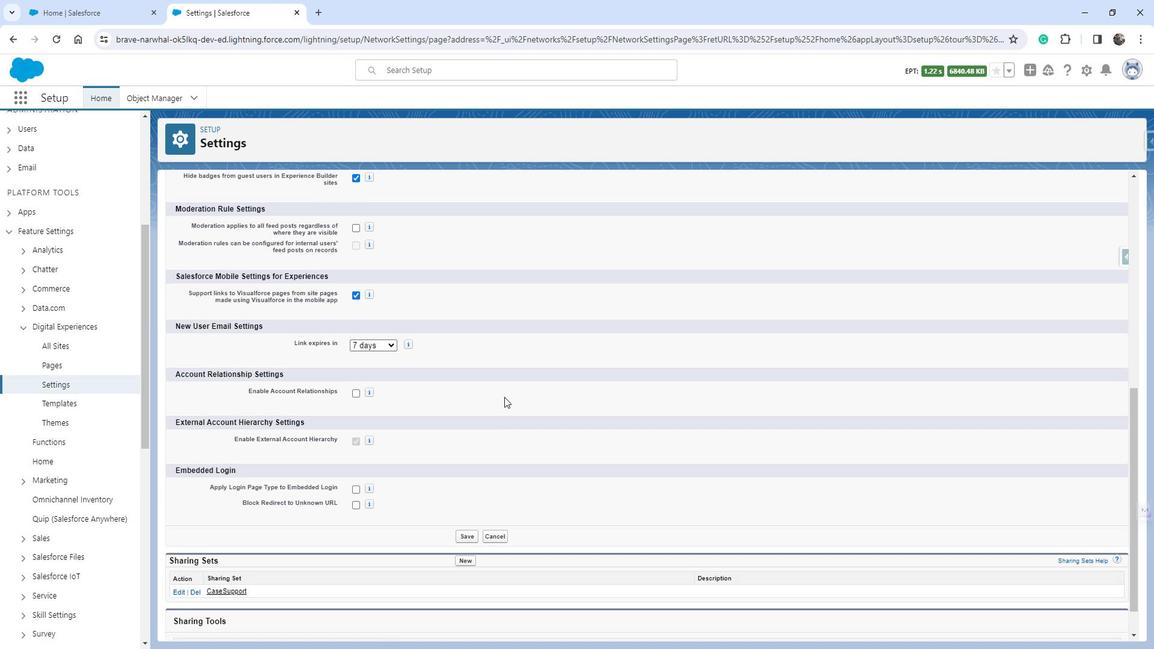 
Action: Mouse scrolled (506, 397) with delta (0, 0)
Screenshot: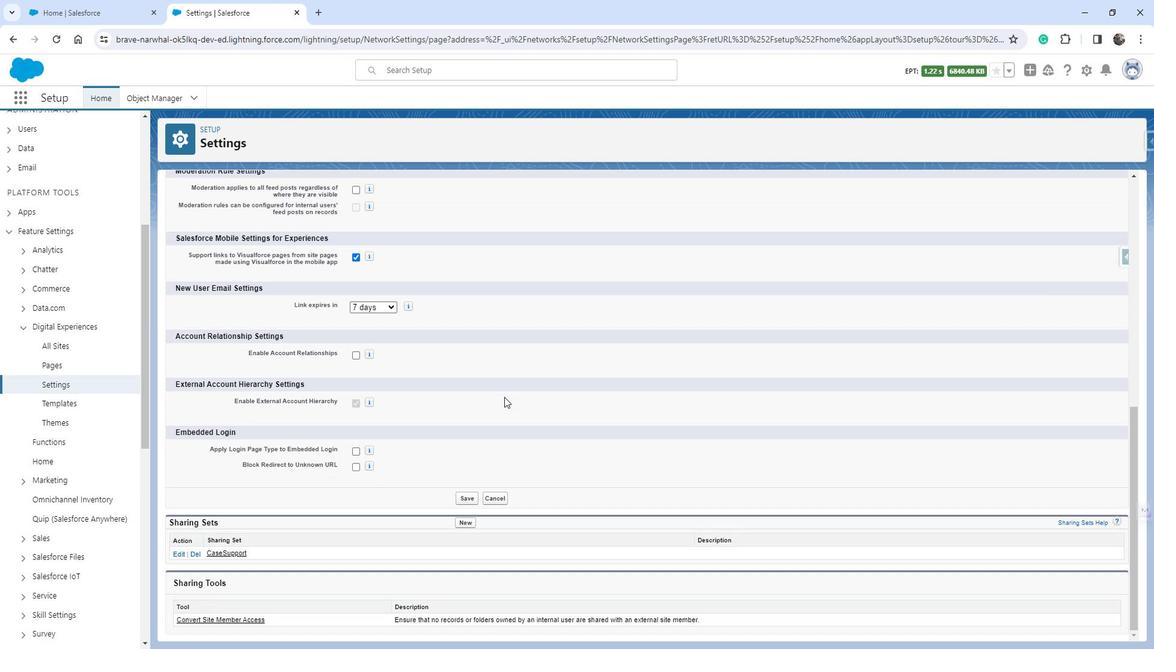 
Action: Mouse scrolled (506, 397) with delta (0, 0)
Screenshot: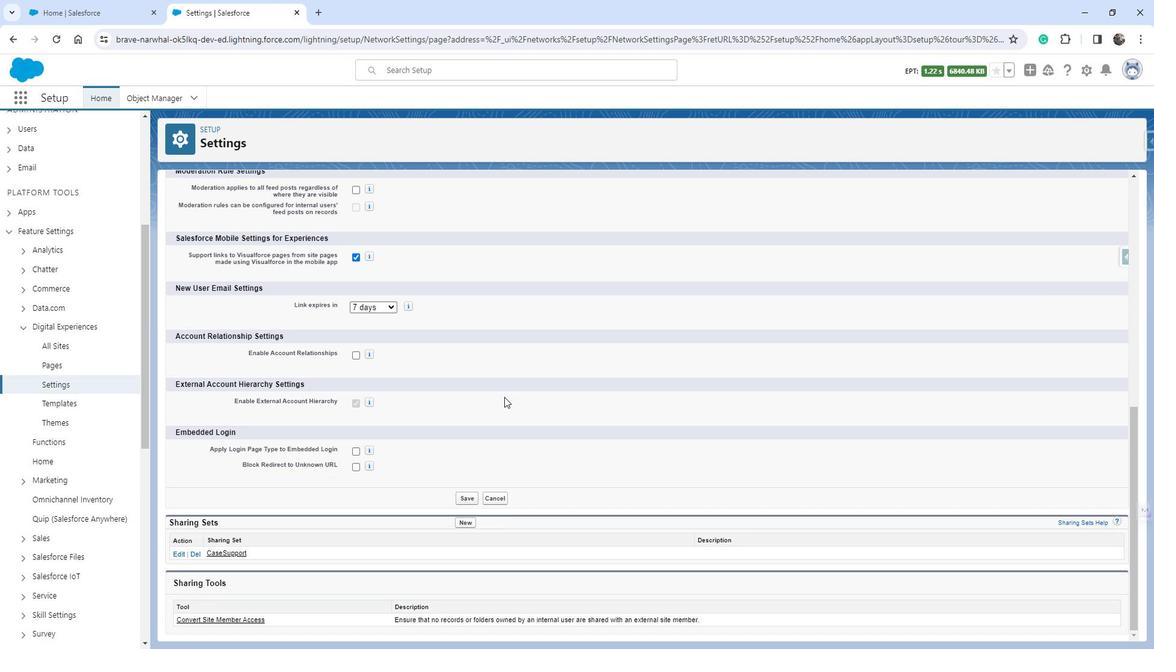 
Action: Mouse scrolled (506, 397) with delta (0, 0)
Screenshot: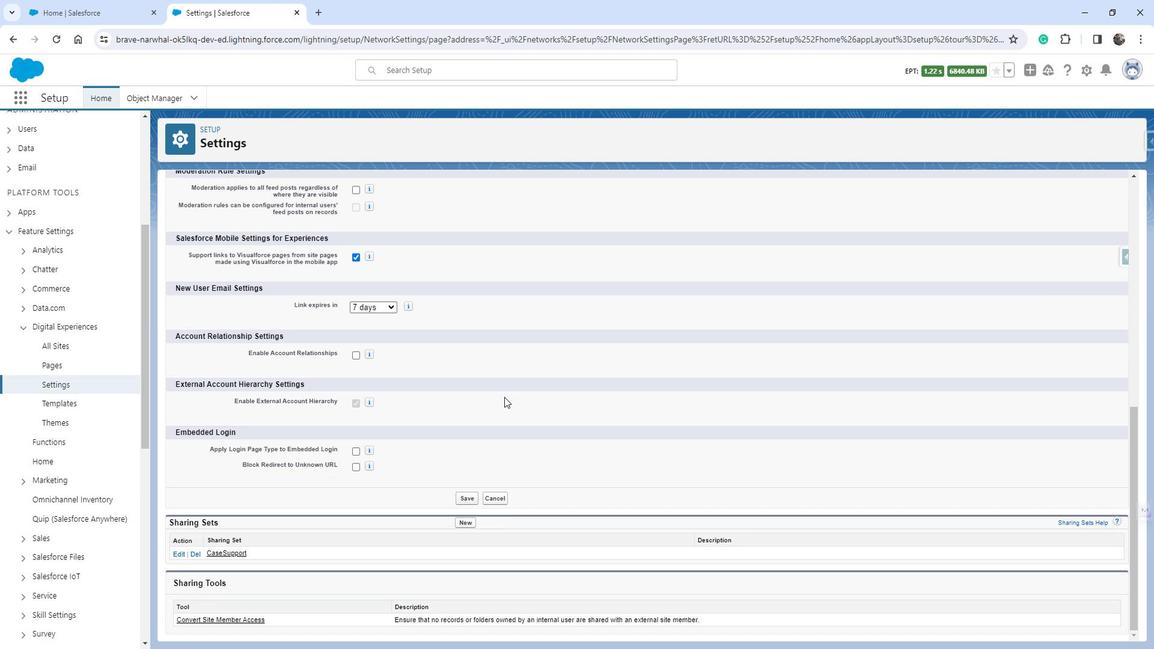 
